 Task: In the  document Beach.doc ,align picture to the 'center'. Insert word art below the picture and give heading  'Beach in Orange'
Action: Mouse moved to (289, 270)
Screenshot: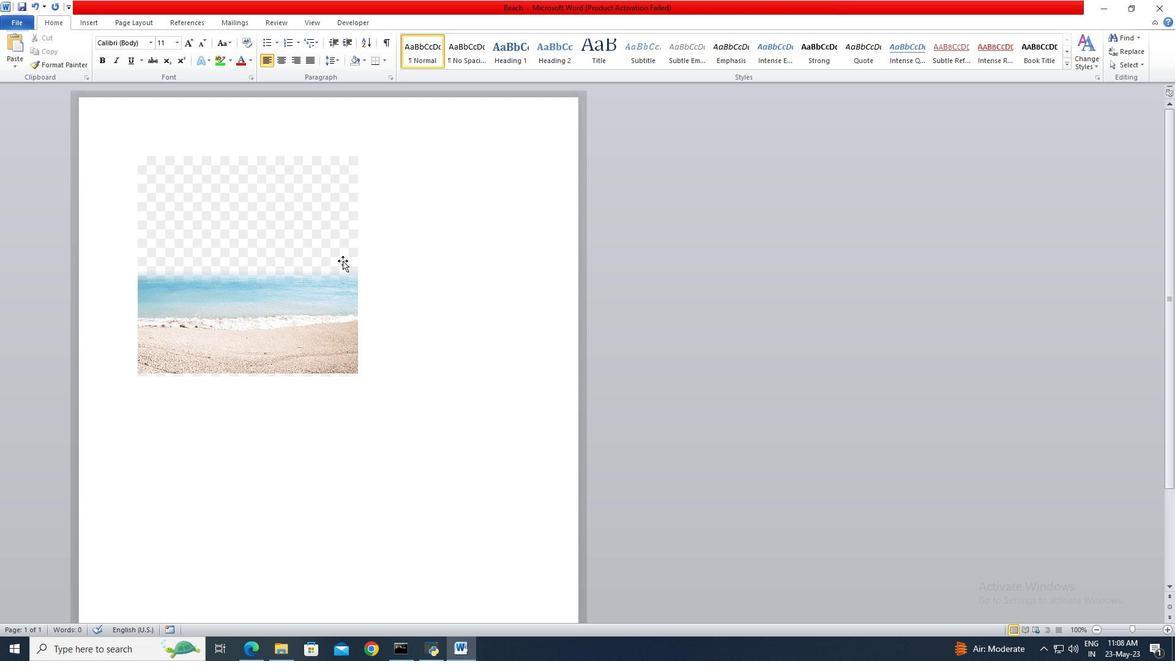 
Action: Mouse pressed left at (289, 270)
Screenshot: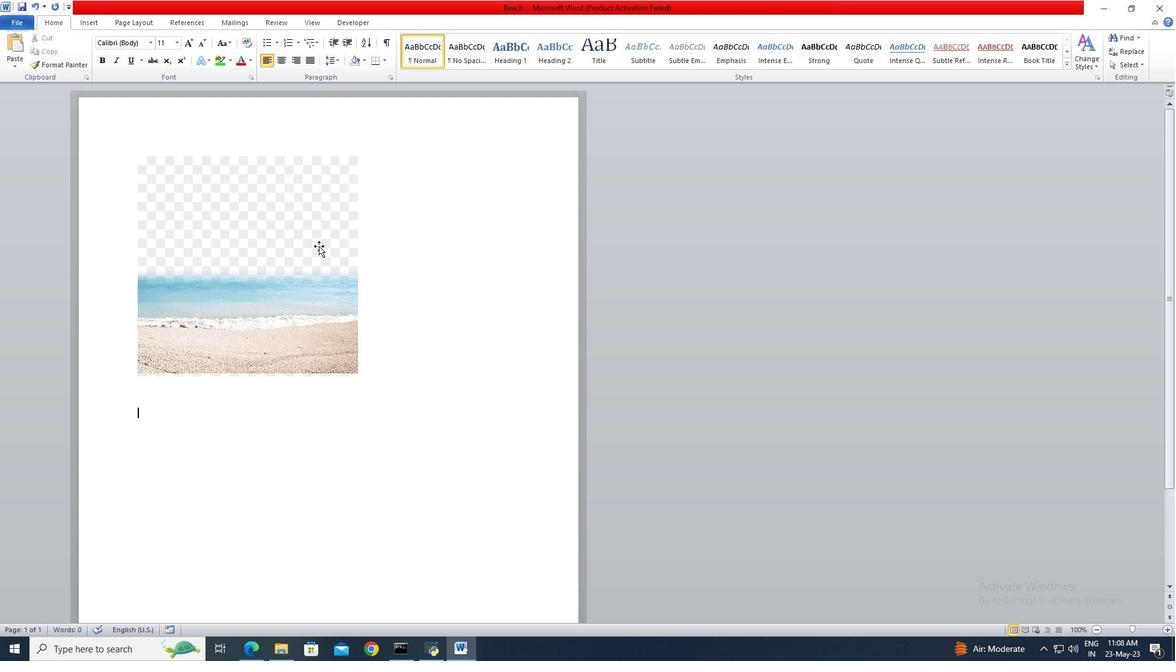 
Action: Mouse moved to (67, 31)
Screenshot: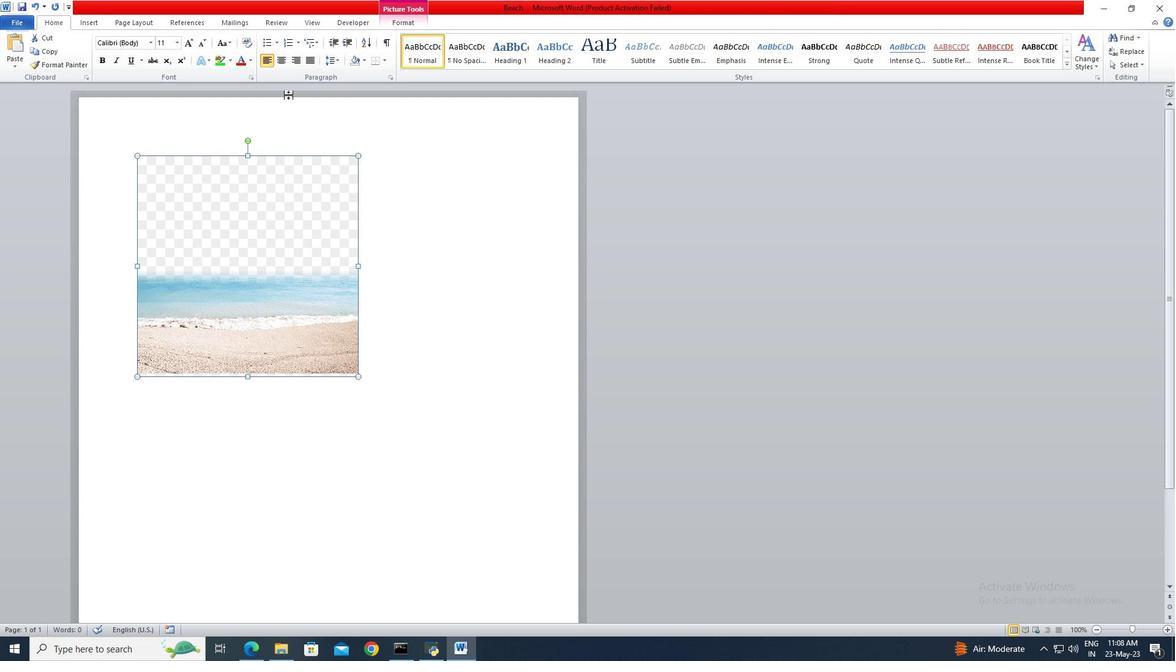 
Action: Mouse pressed left at (67, 31)
Screenshot: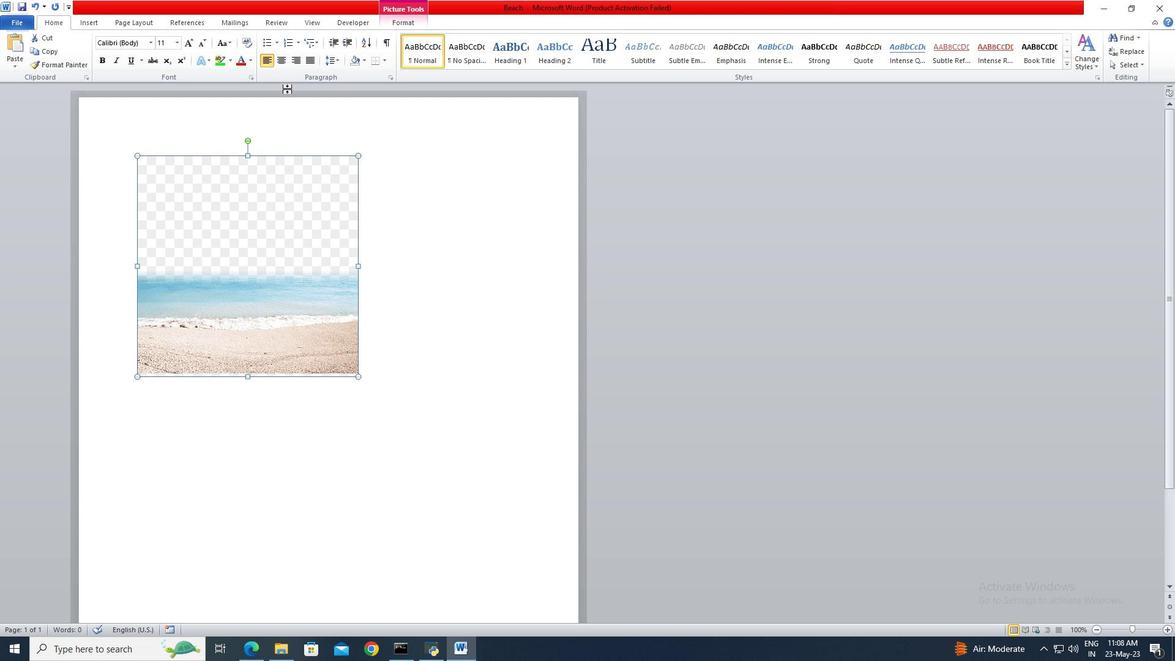 
Action: Mouse moved to (287, 69)
Screenshot: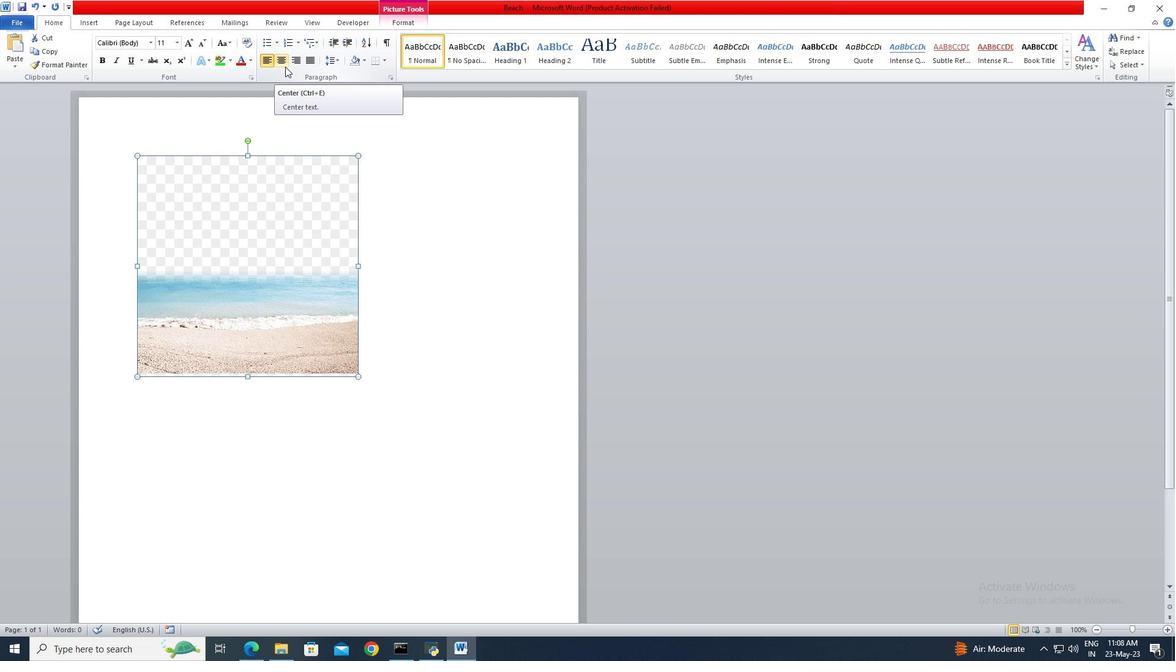 
Action: Mouse pressed left at (287, 69)
Screenshot: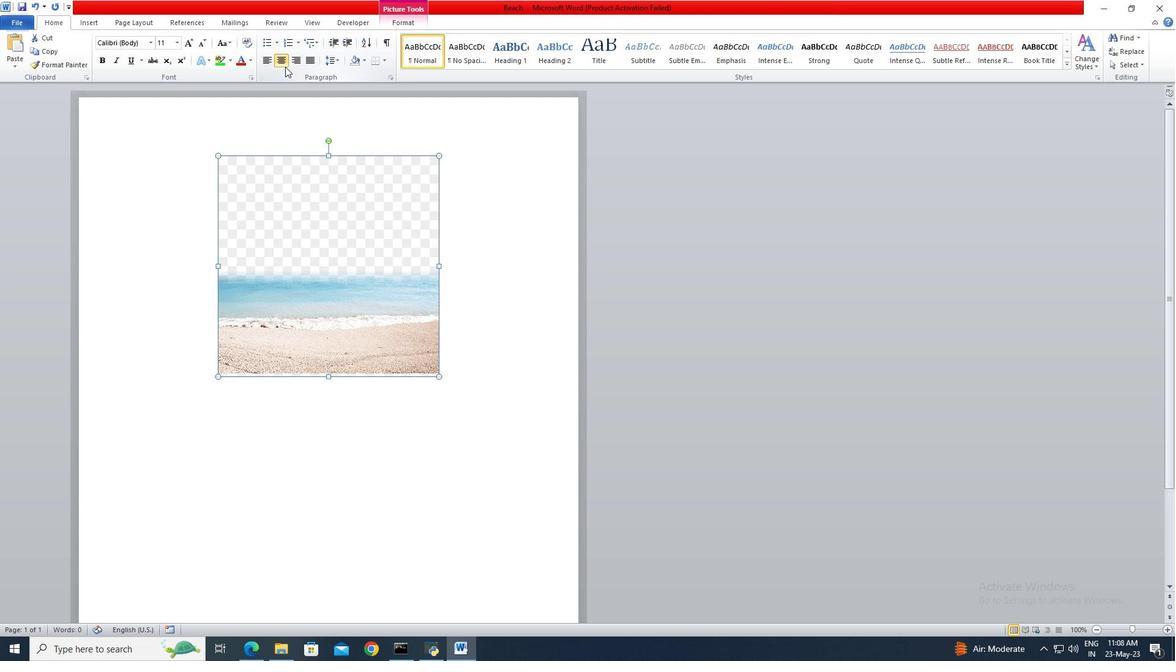 
Action: Mouse moved to (241, 121)
Screenshot: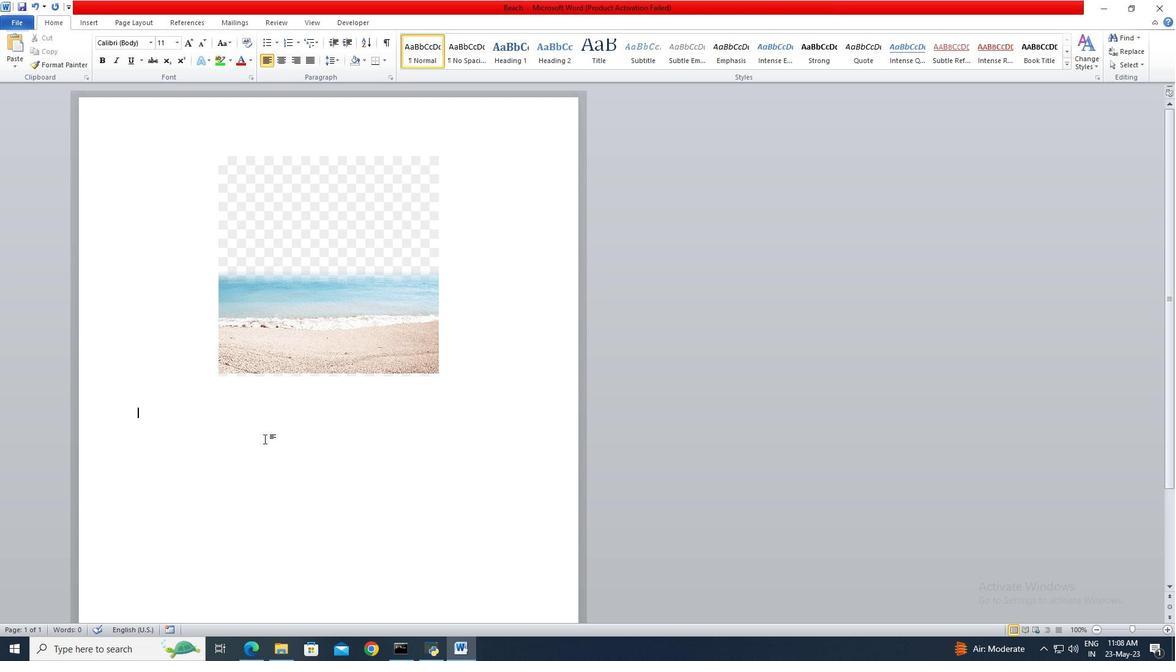 
Action: Mouse pressed left at (241, 121)
Screenshot: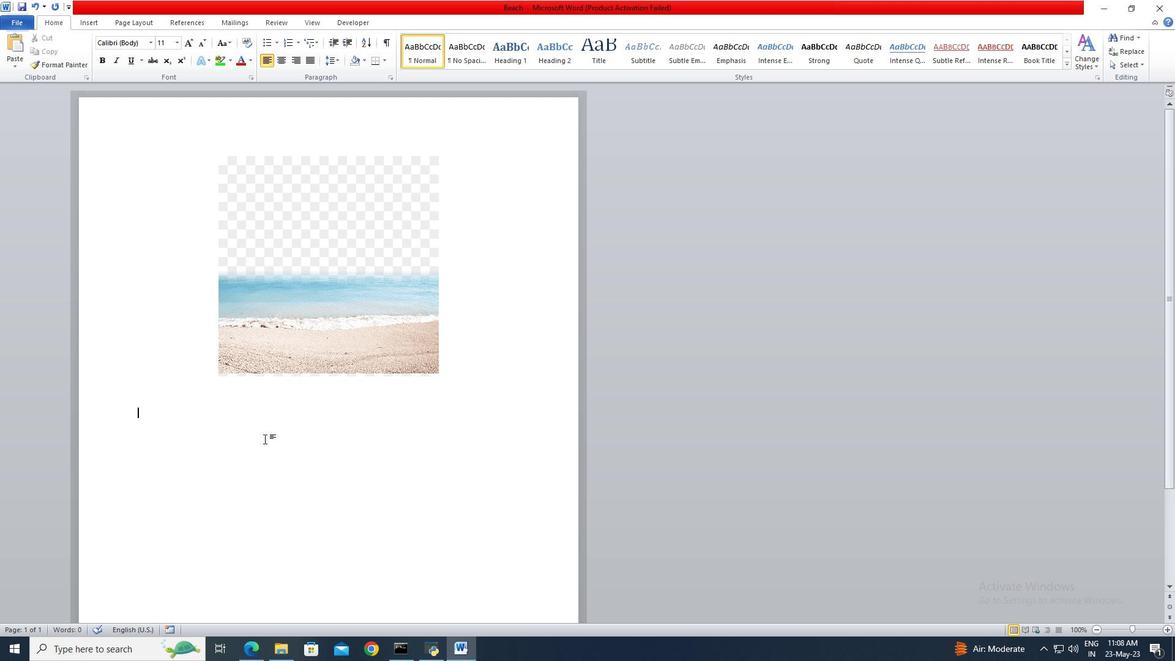 
Action: Mouse pressed left at (241, 121)
Screenshot: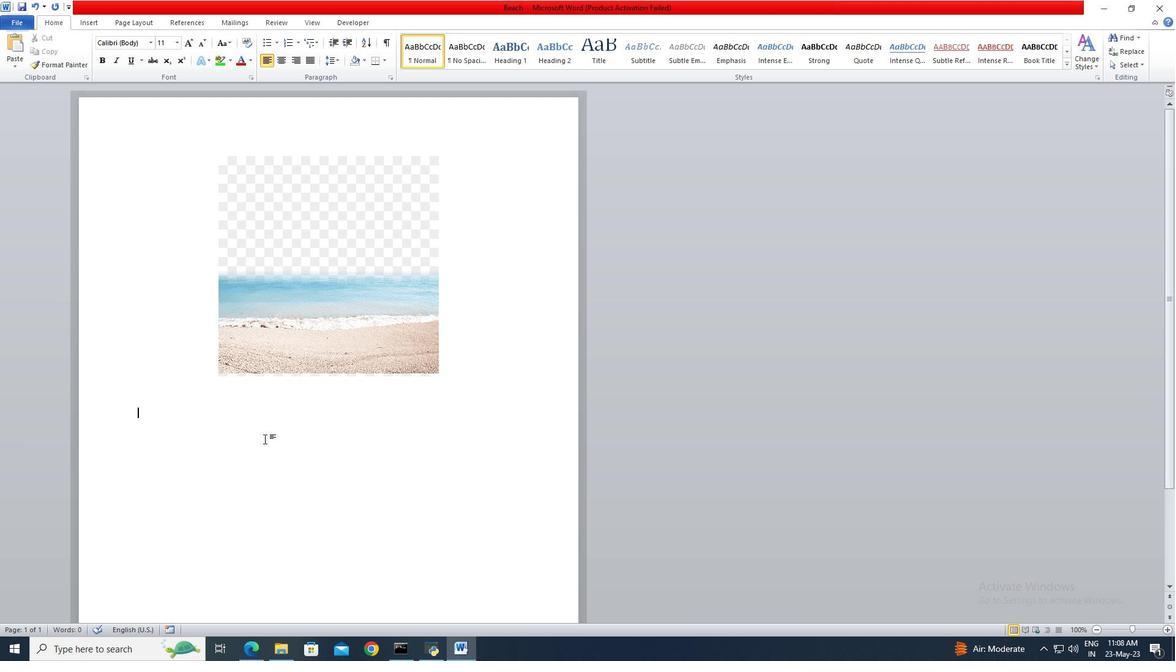 
Action: Mouse moved to (71, 29)
Screenshot: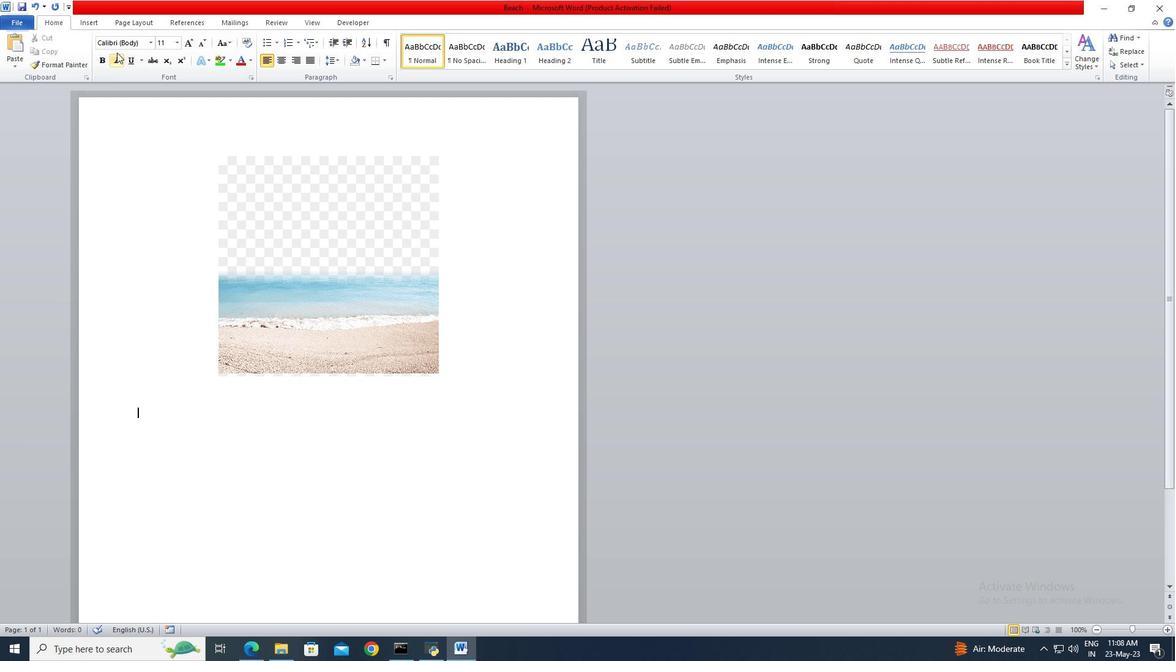 
Action: Mouse pressed left at (71, 29)
Screenshot: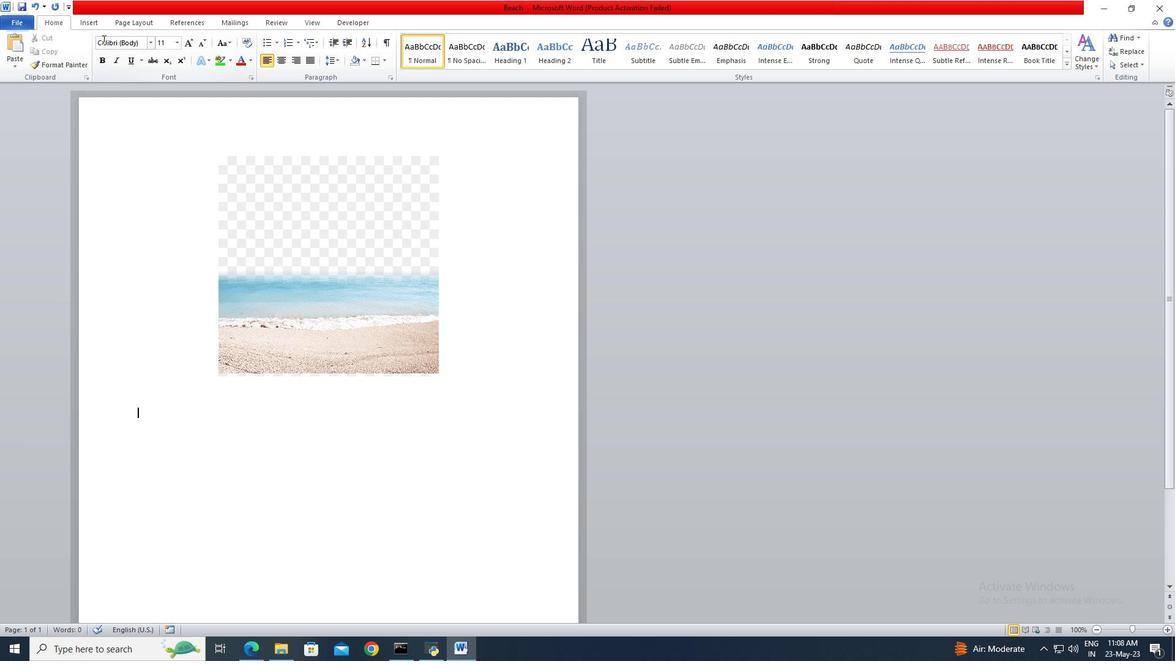 
Action: Mouse moved to (502, 65)
Screenshot: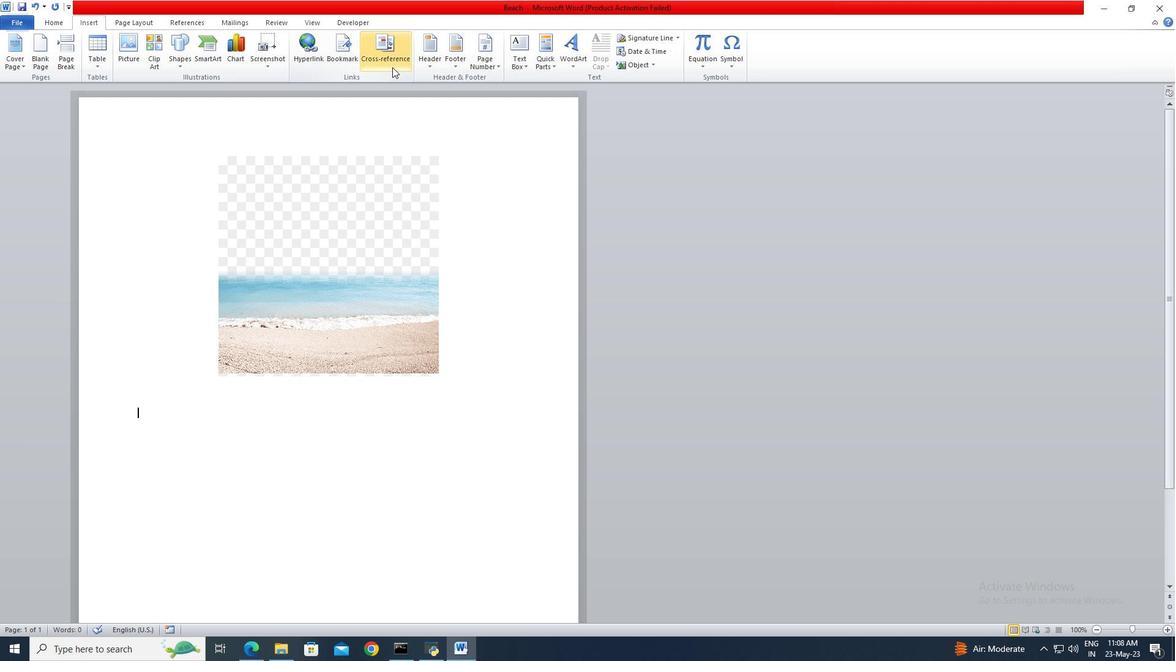 
Action: Mouse pressed left at (502, 65)
Screenshot: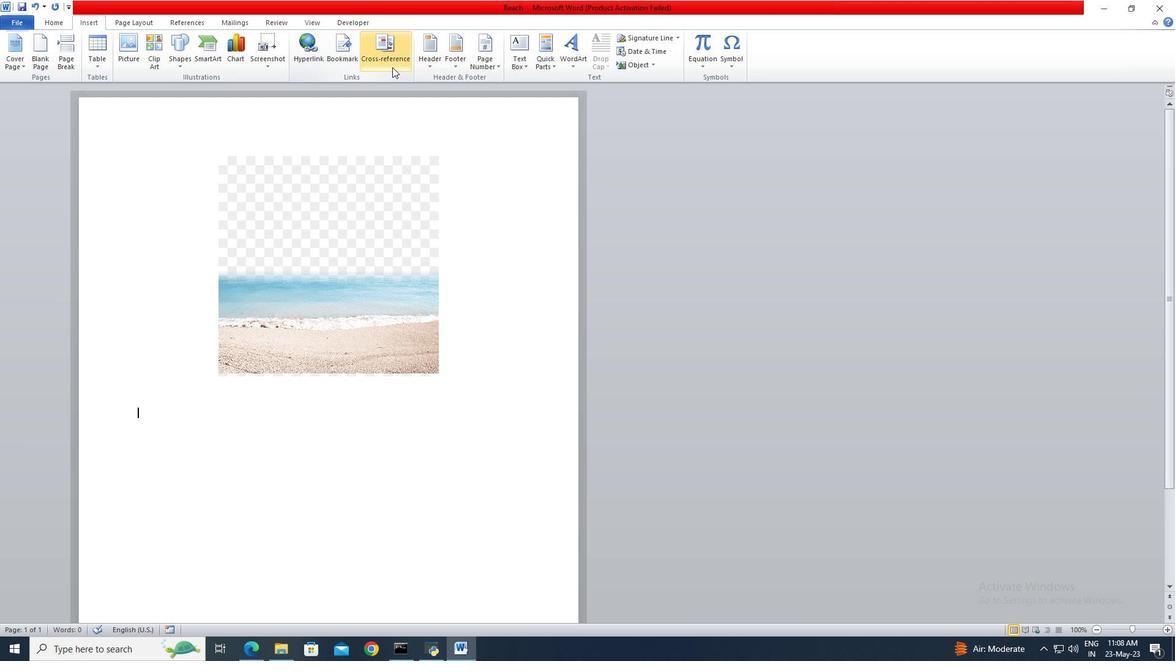 
Action: Mouse moved to (97, 29)
Screenshot: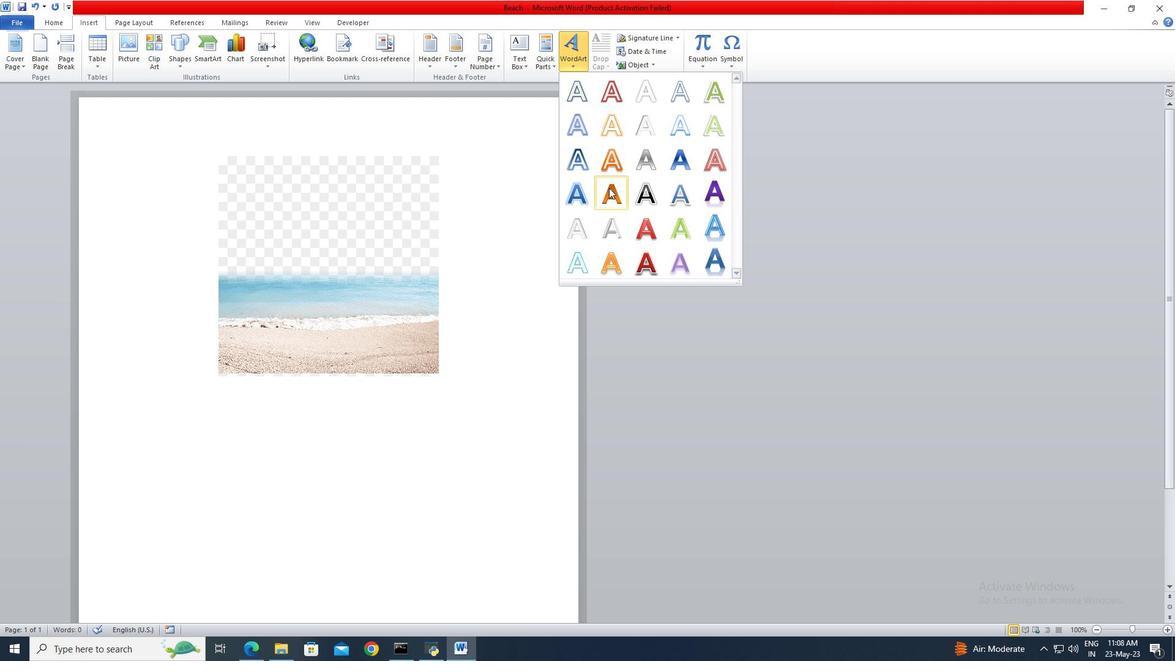 
Action: Mouse pressed left at (97, 29)
Screenshot: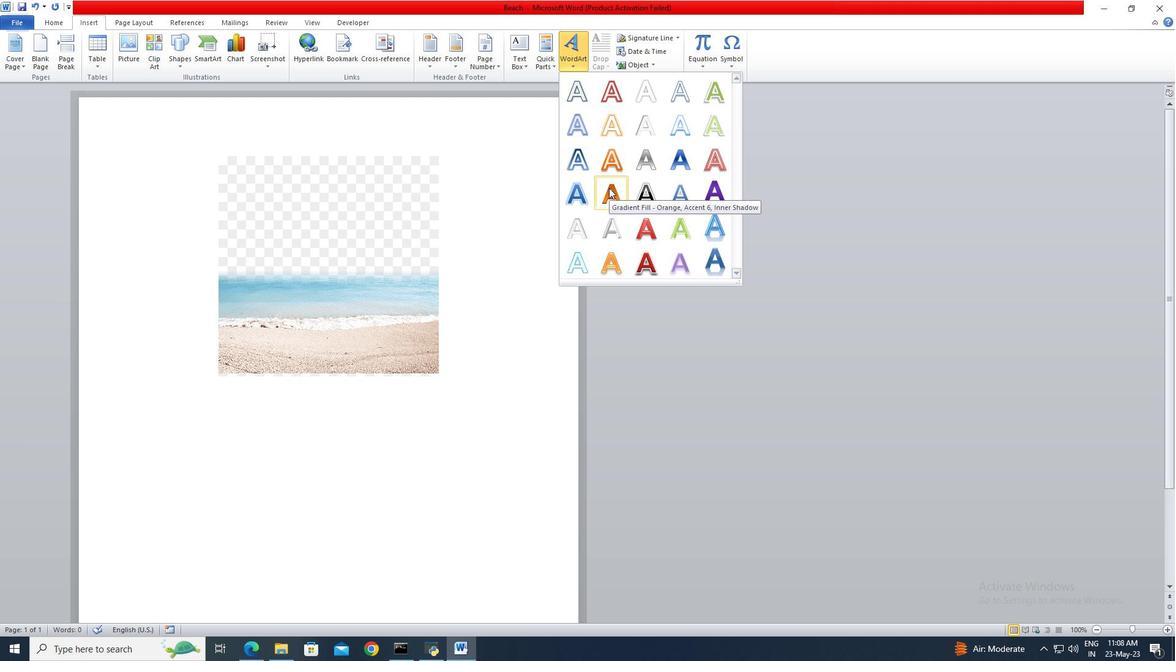 
Action: Mouse moved to (576, 67)
Screenshot: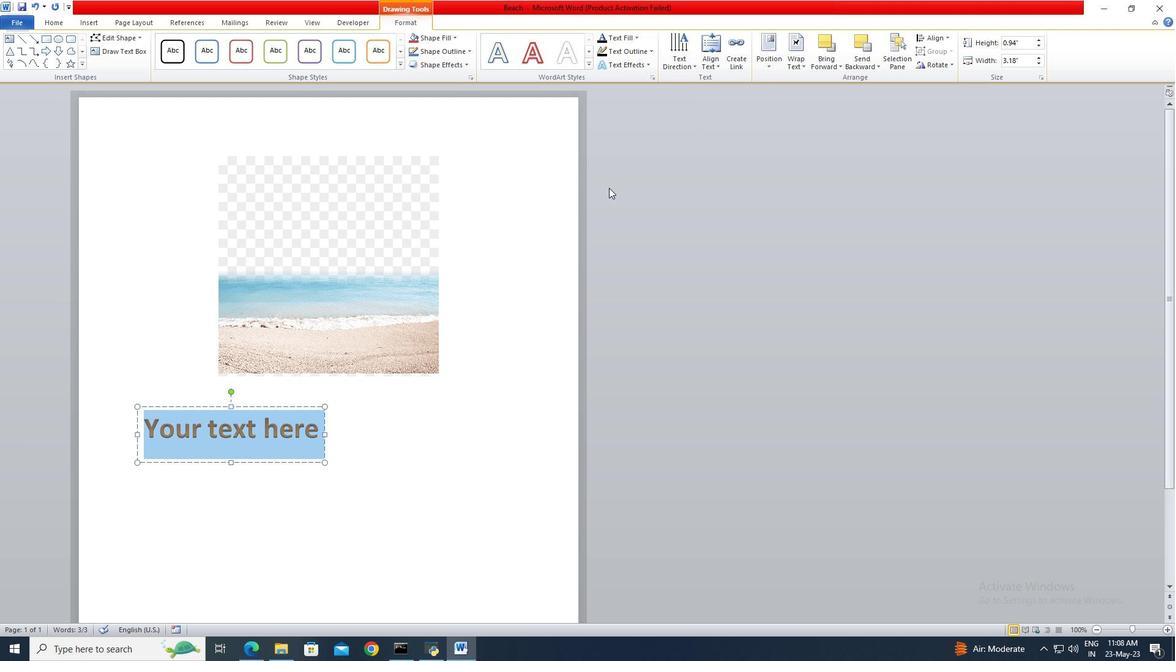 
Action: Mouse pressed left at (576, 67)
Screenshot: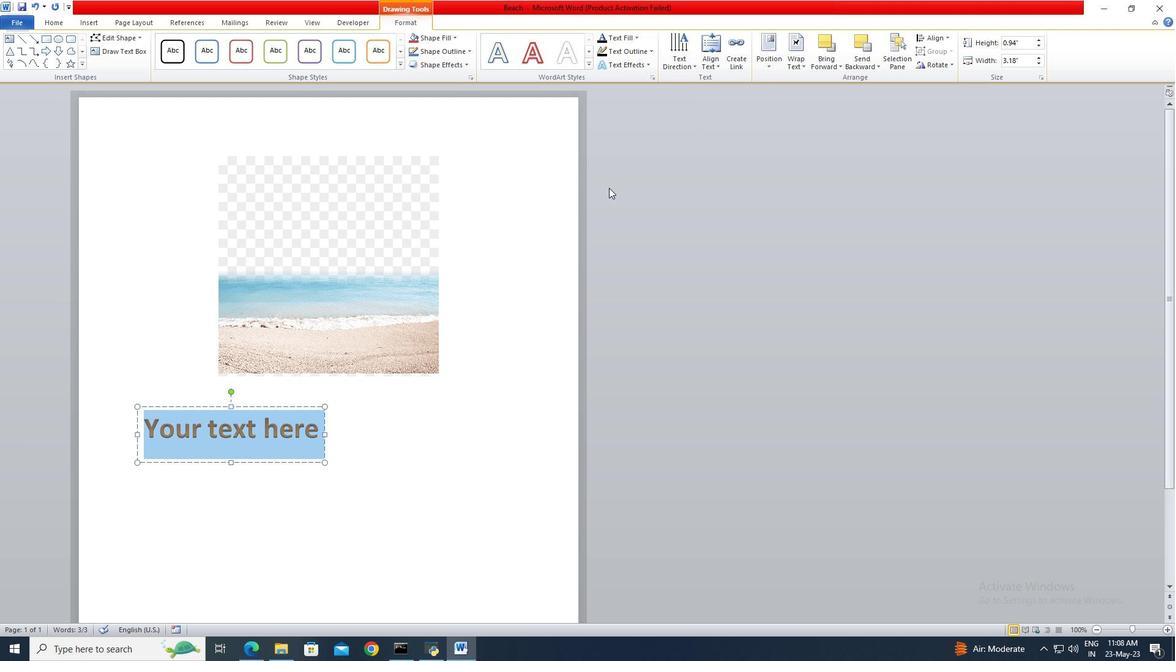 
Action: Mouse moved to (586, 65)
Screenshot: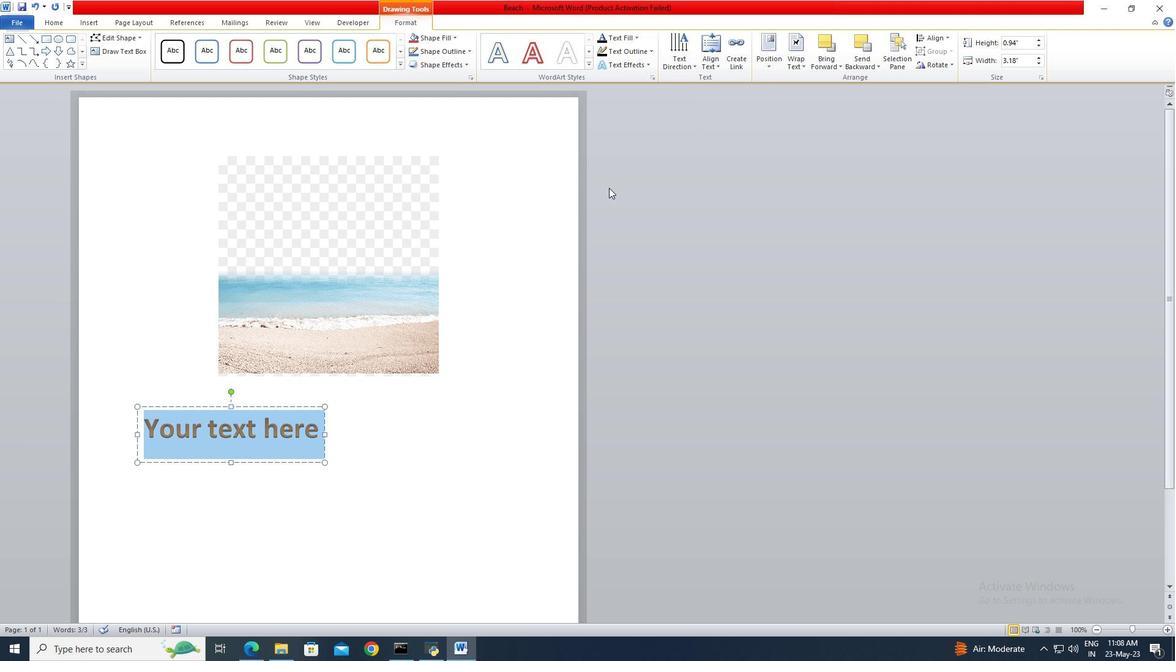 
Action: Mouse pressed left at (586, 65)
Screenshot: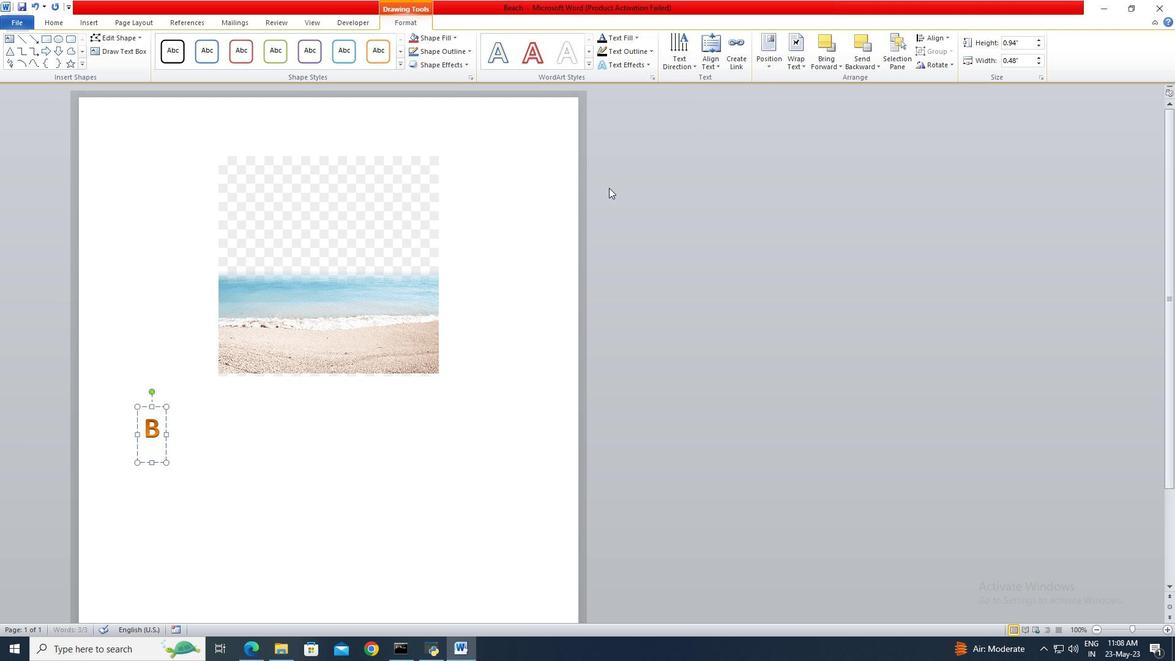 
Action: Mouse moved to (448, 449)
Screenshot: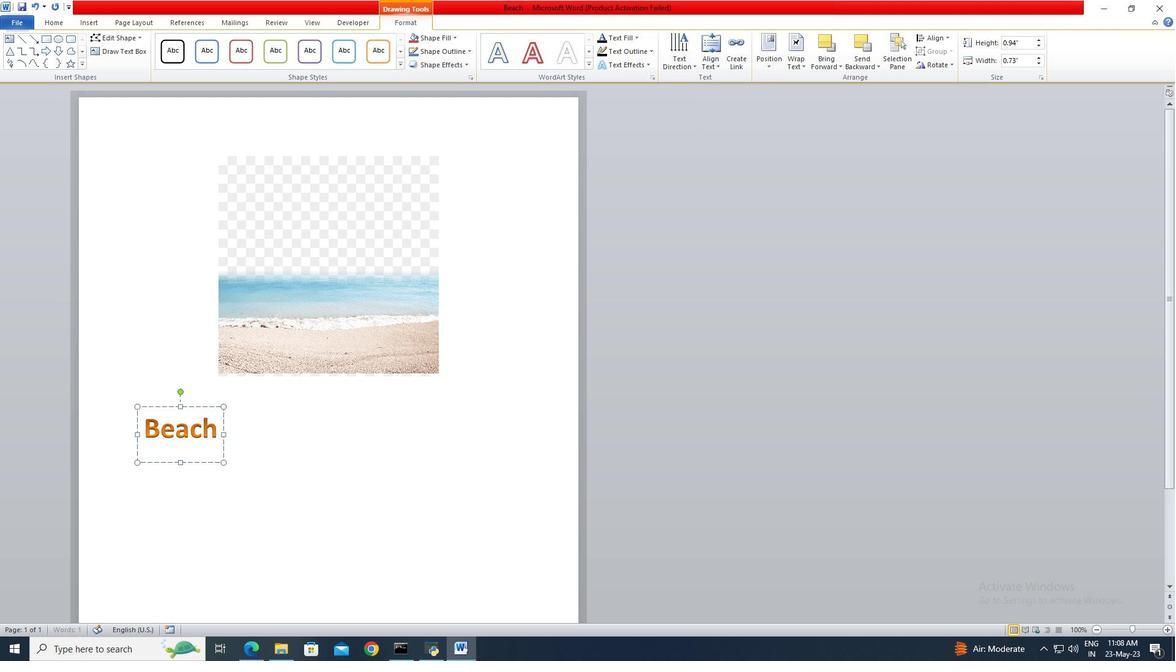 
Action: Mouse pressed left at (448, 449)
Screenshot: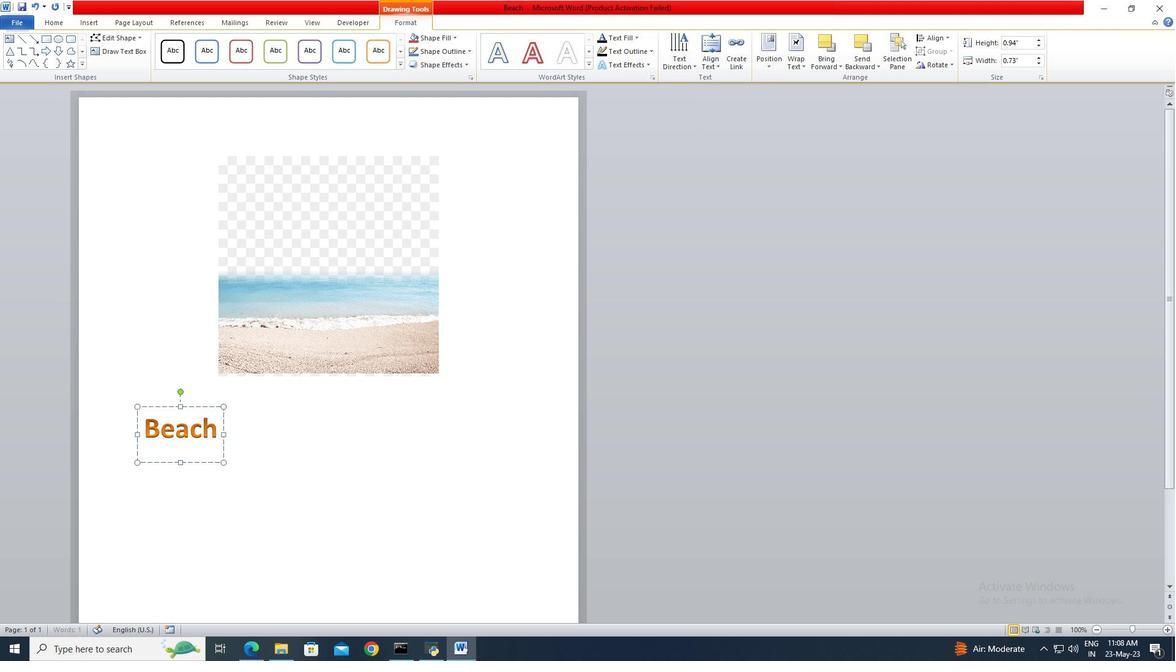 
Action: Mouse moved to (391, 471)
Screenshot: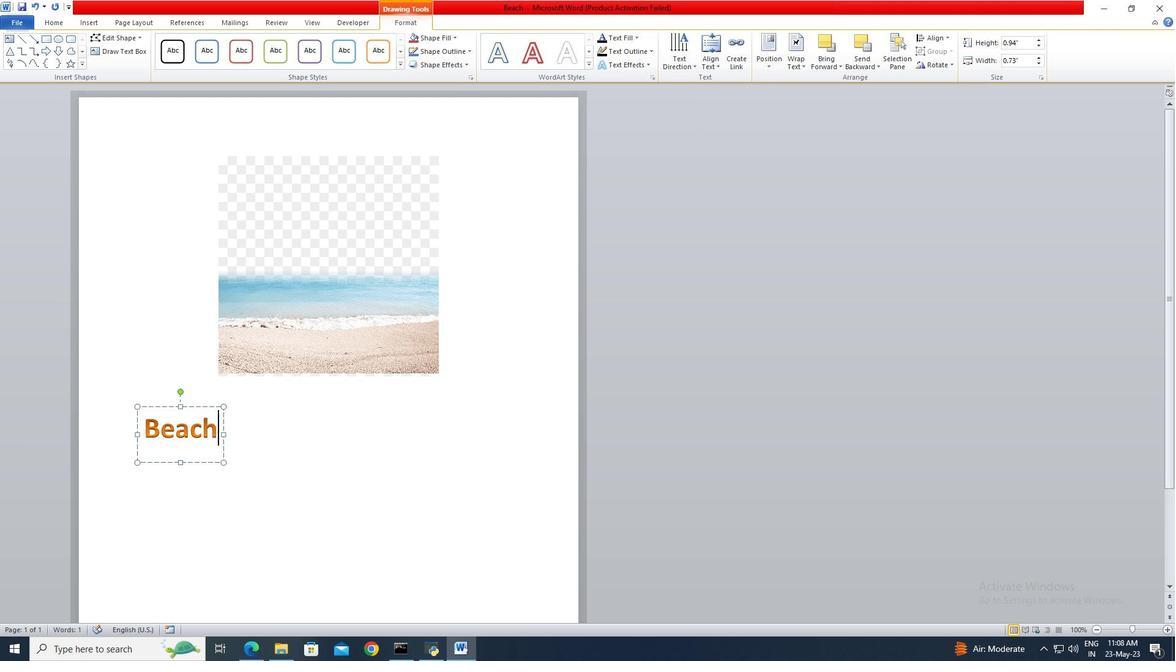
Action: Mouse pressed left at (391, 471)
Screenshot: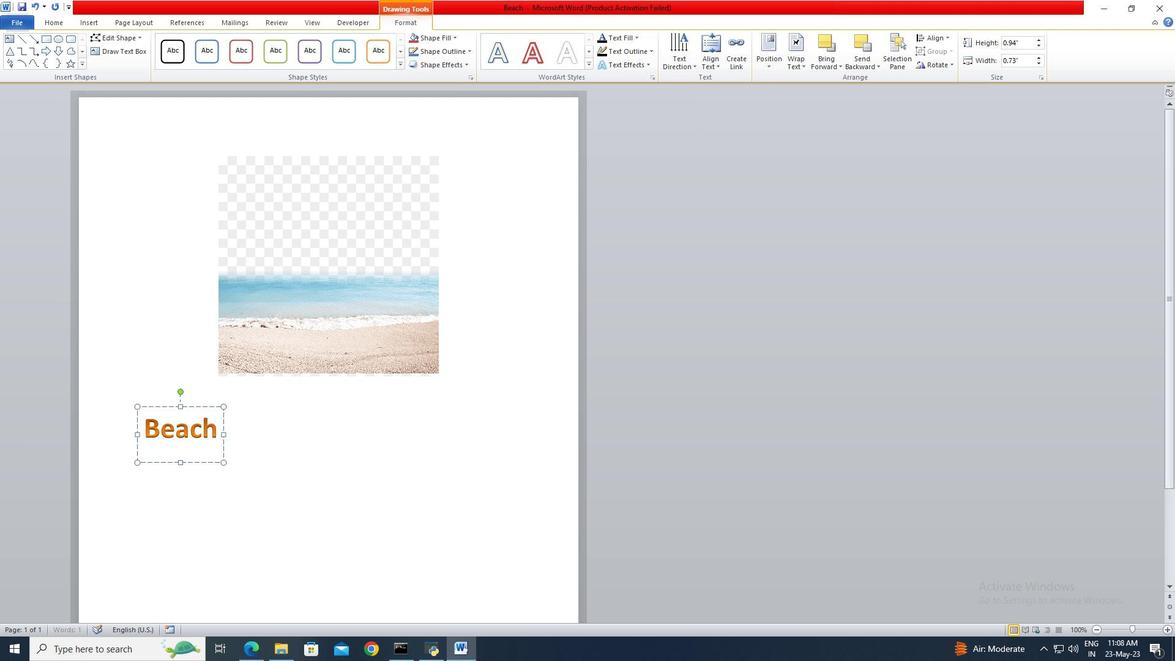 
Action: Mouse moved to (302, 465)
Screenshot: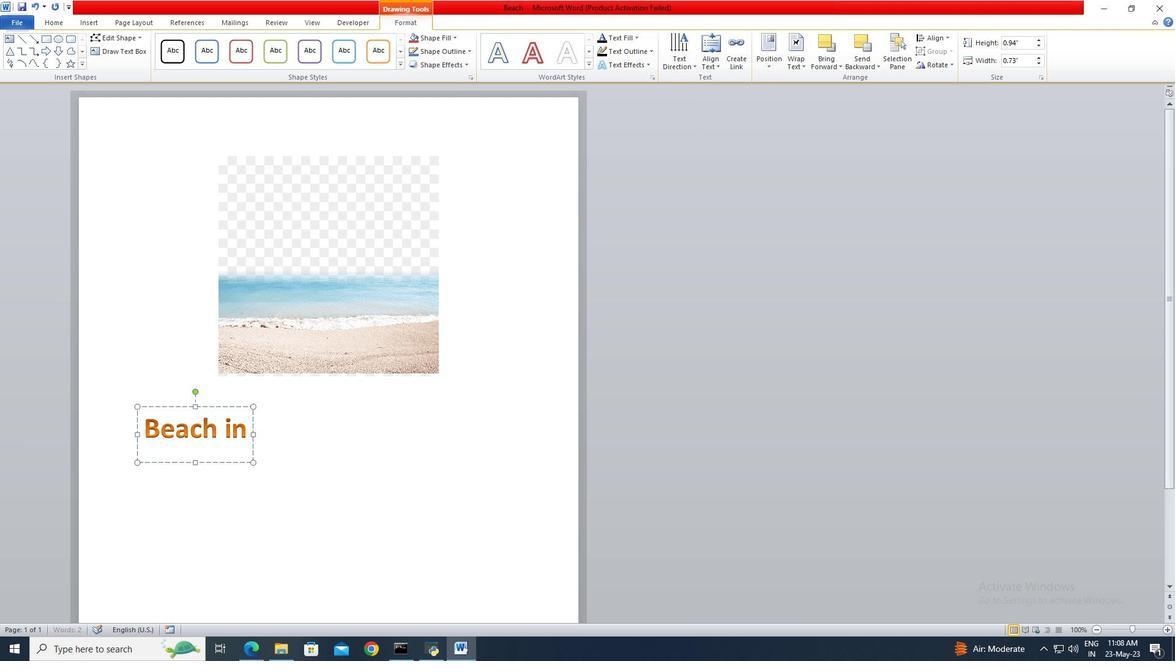 
Action: Mouse pressed left at (302, 465)
Screenshot: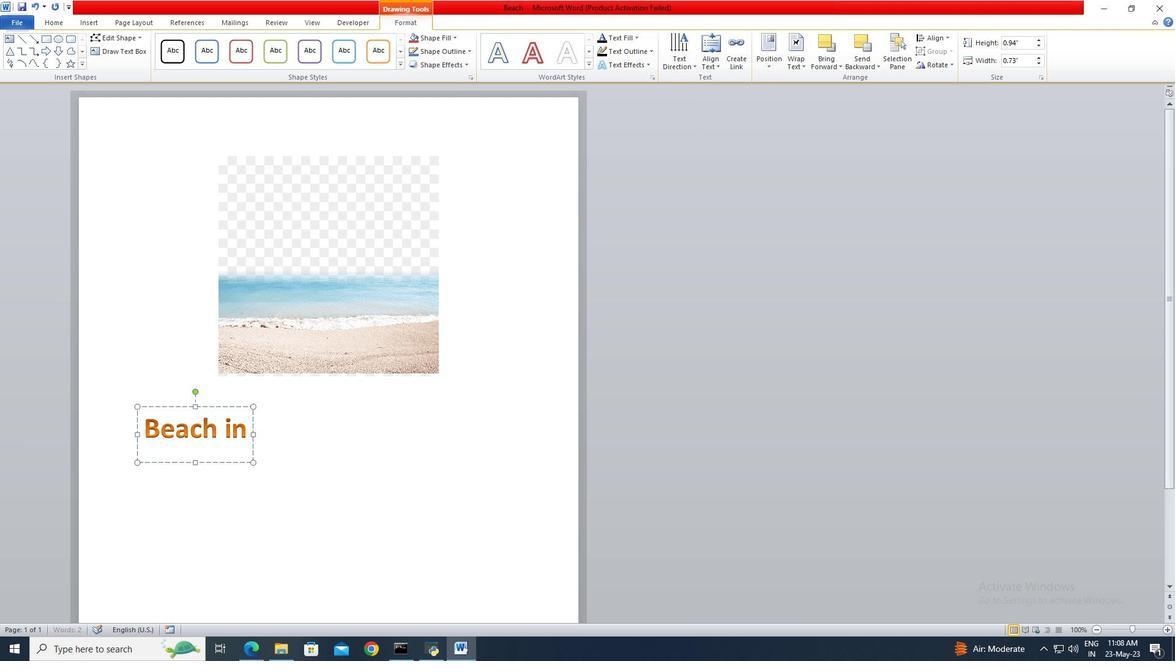 
Action: Mouse pressed left at (302, 465)
Screenshot: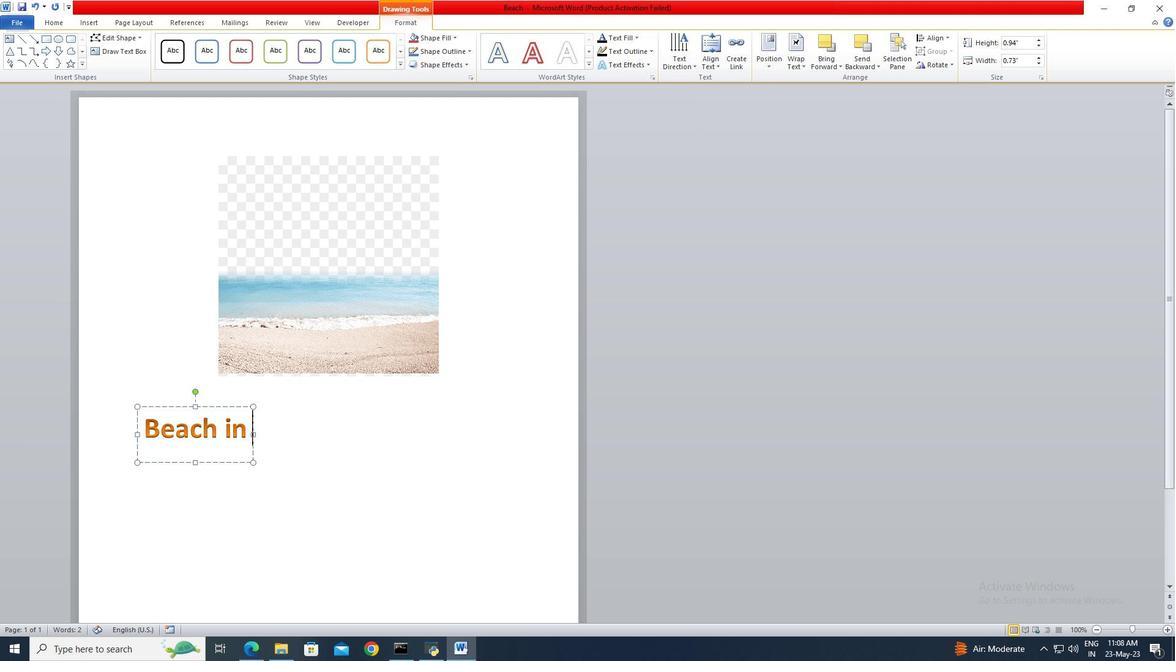 
Action: Mouse pressed left at (302, 465)
Screenshot: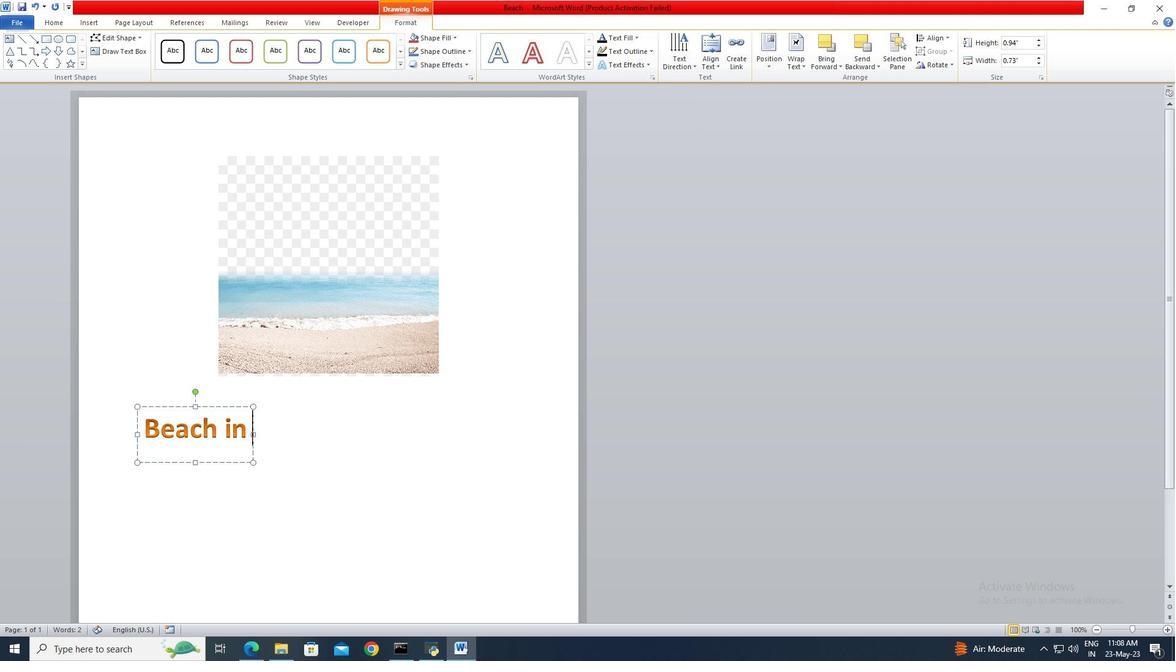 
Action: Mouse moved to (310, 492)
Screenshot: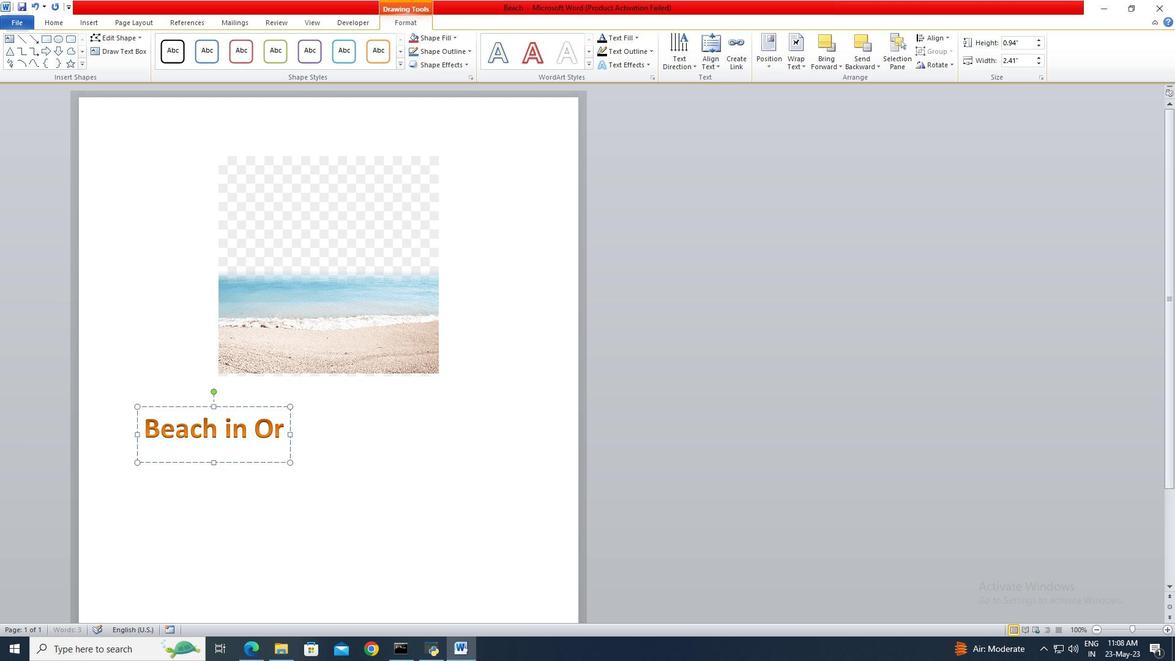 
Action: Mouse pressed left at (310, 492)
Screenshot: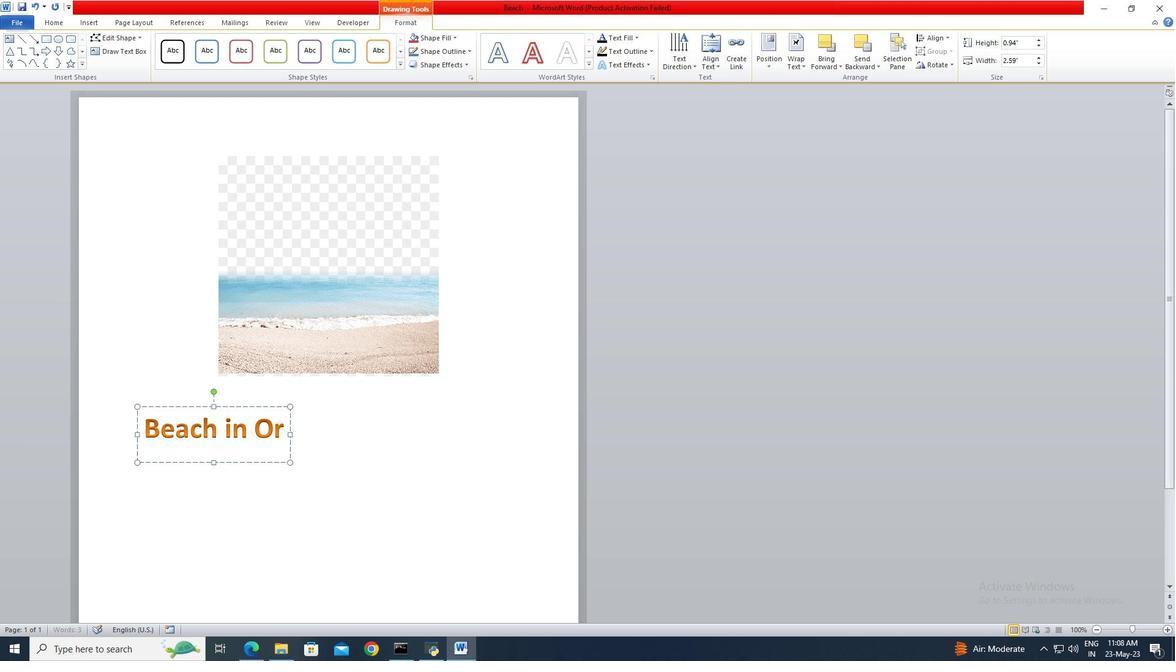 
Action: Mouse moved to (315, 486)
Screenshot: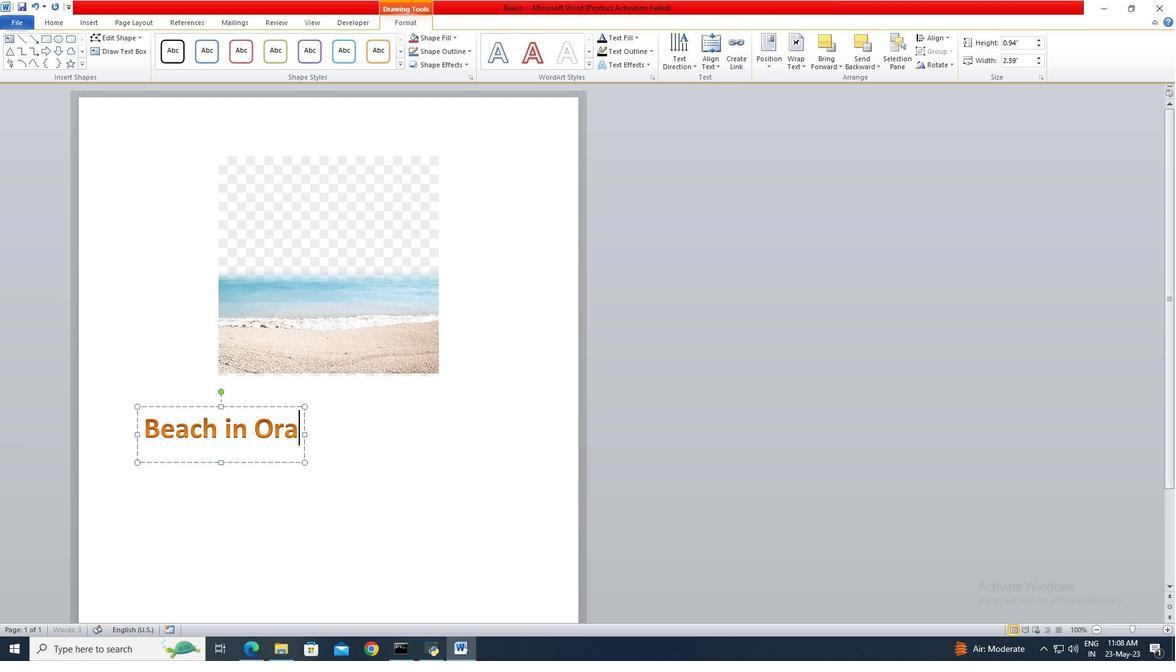 
Action: Mouse pressed left at (315, 486)
Screenshot: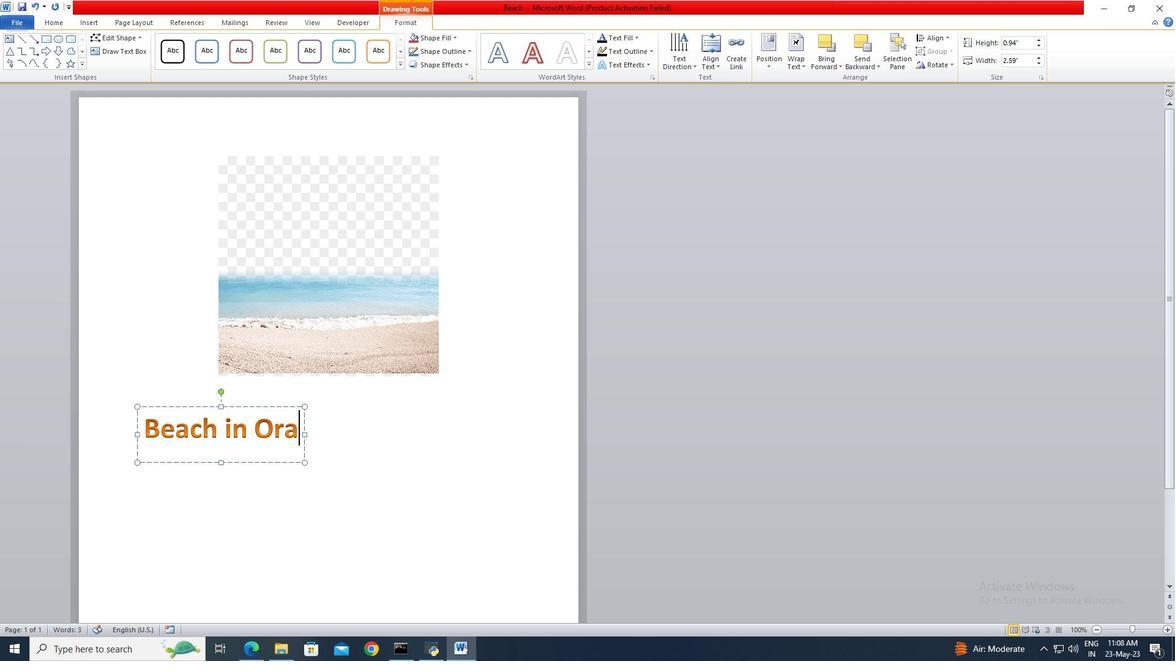 
Action: Mouse pressed left at (315, 486)
Screenshot: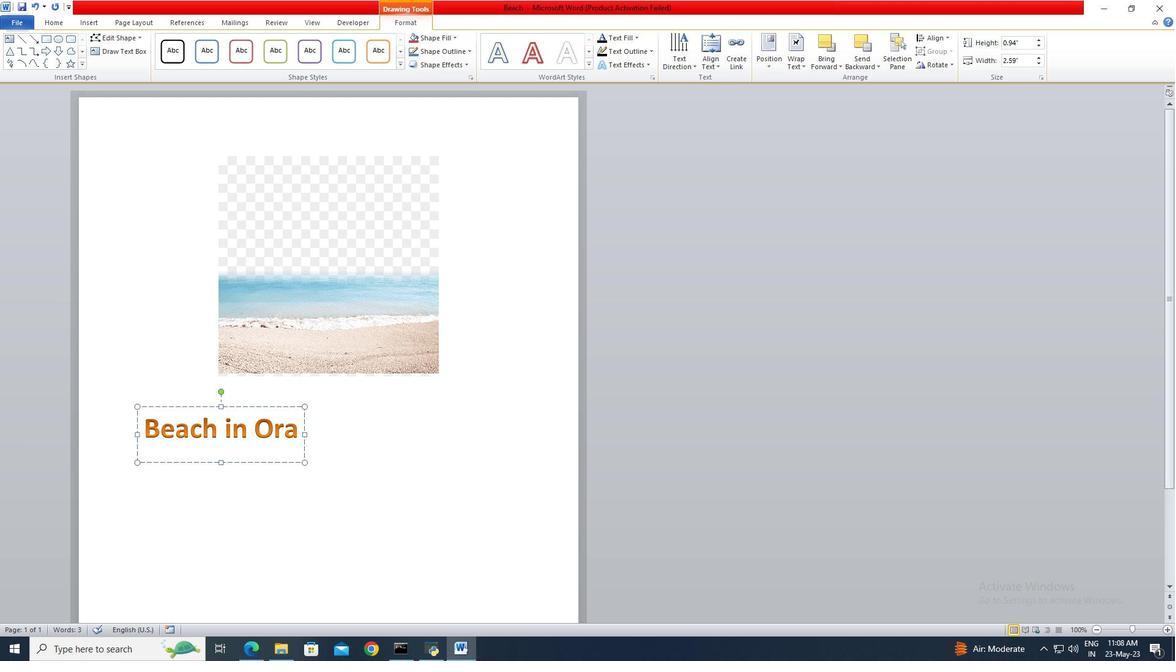 
Action: Mouse moved to (315, 486)
Screenshot: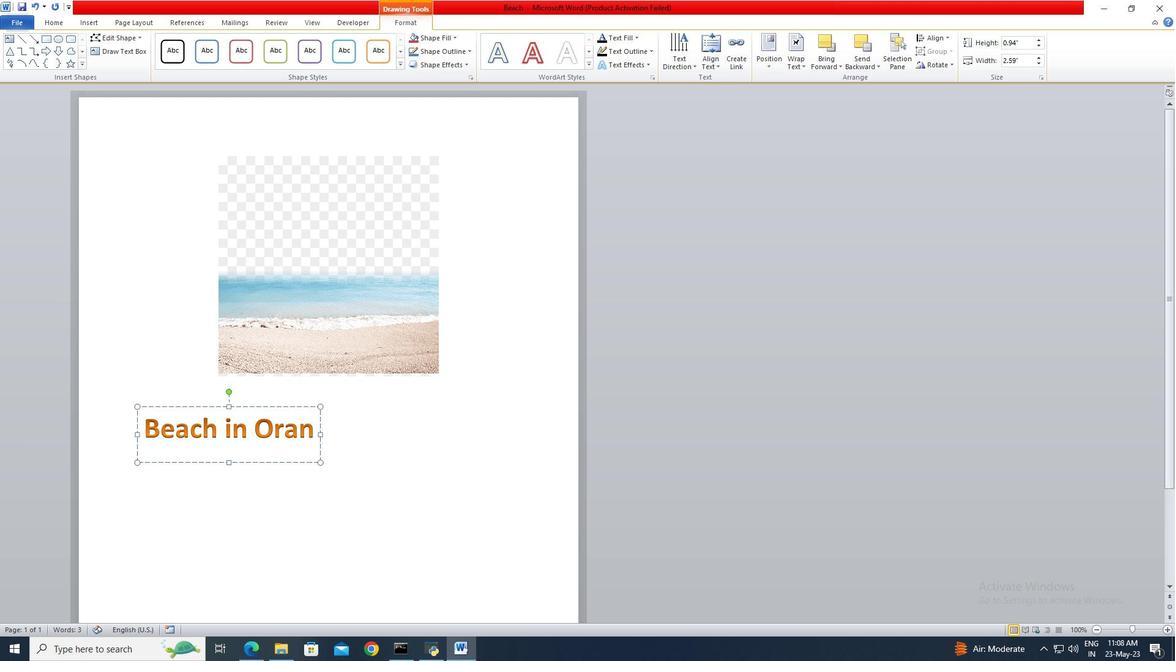 
Action: Mouse pressed left at (315, 486)
Screenshot: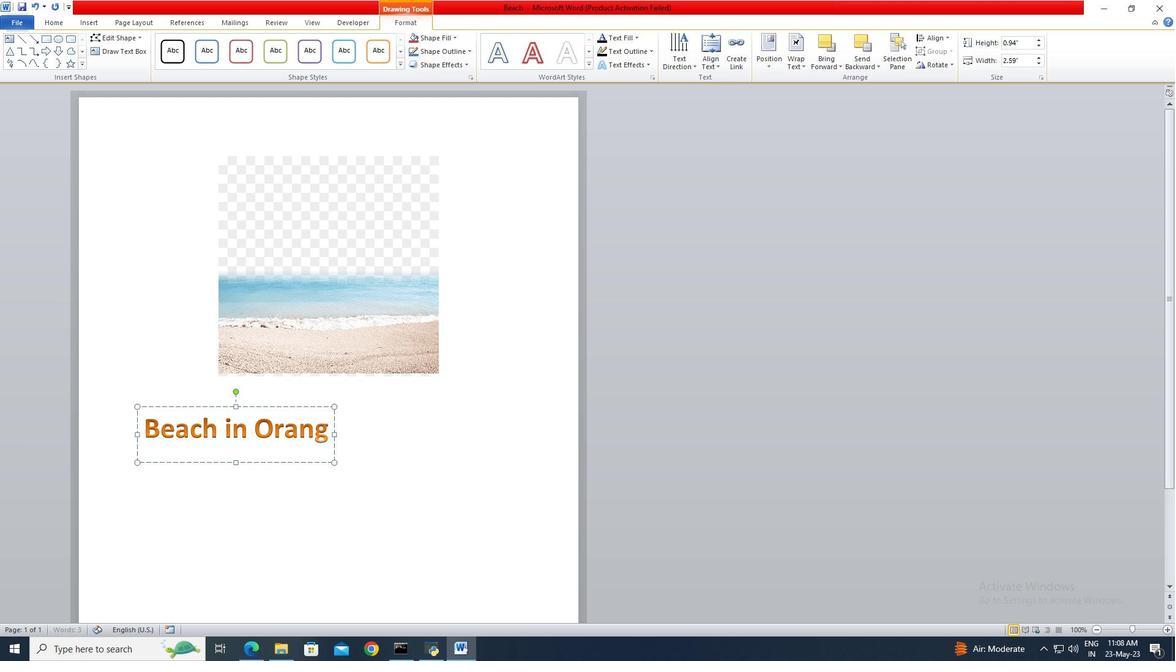 
Action: Mouse pressed left at (315, 486)
Screenshot: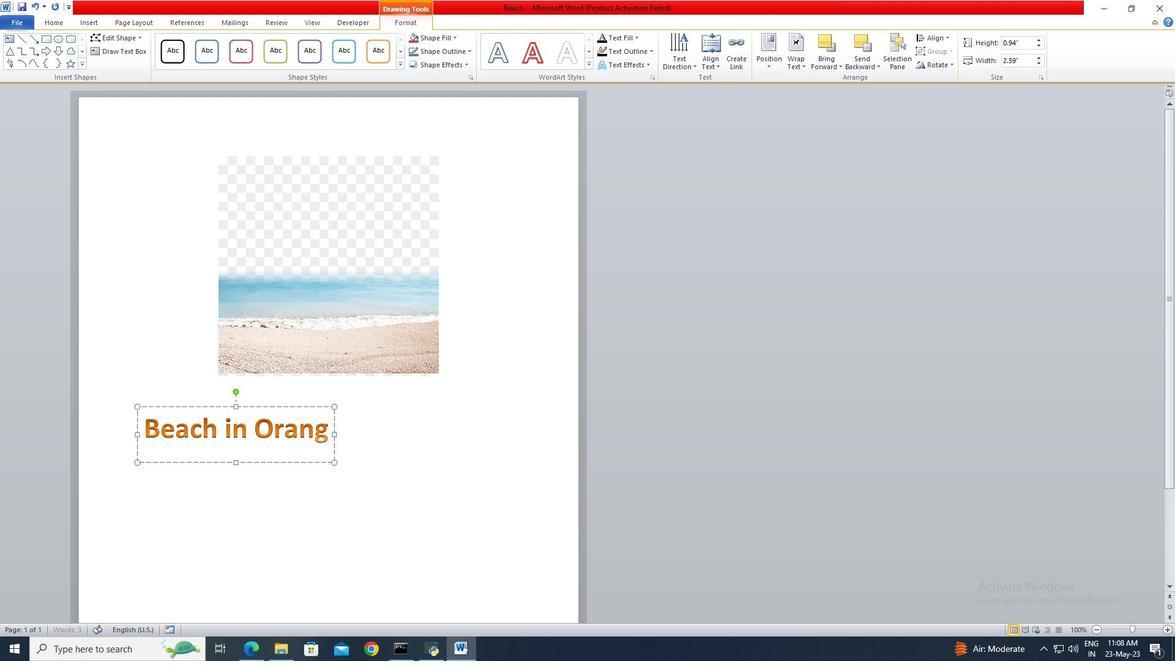 
Action: Mouse moved to (232, 466)
Screenshot: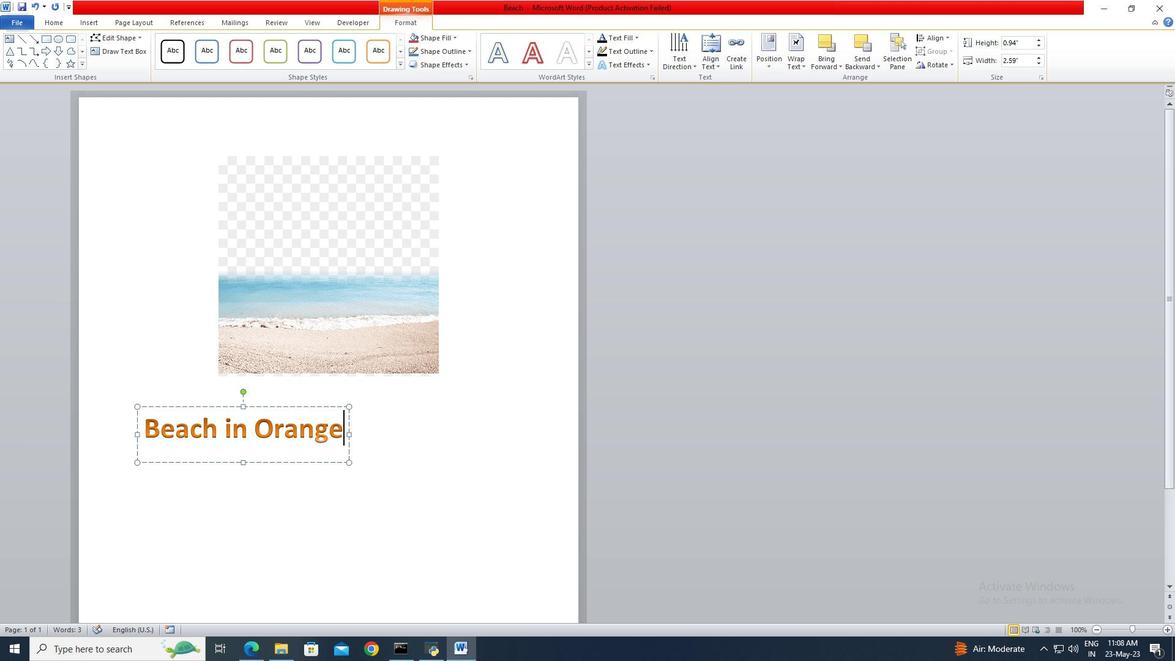 
Action: Mouse pressed left at (232, 466)
Screenshot: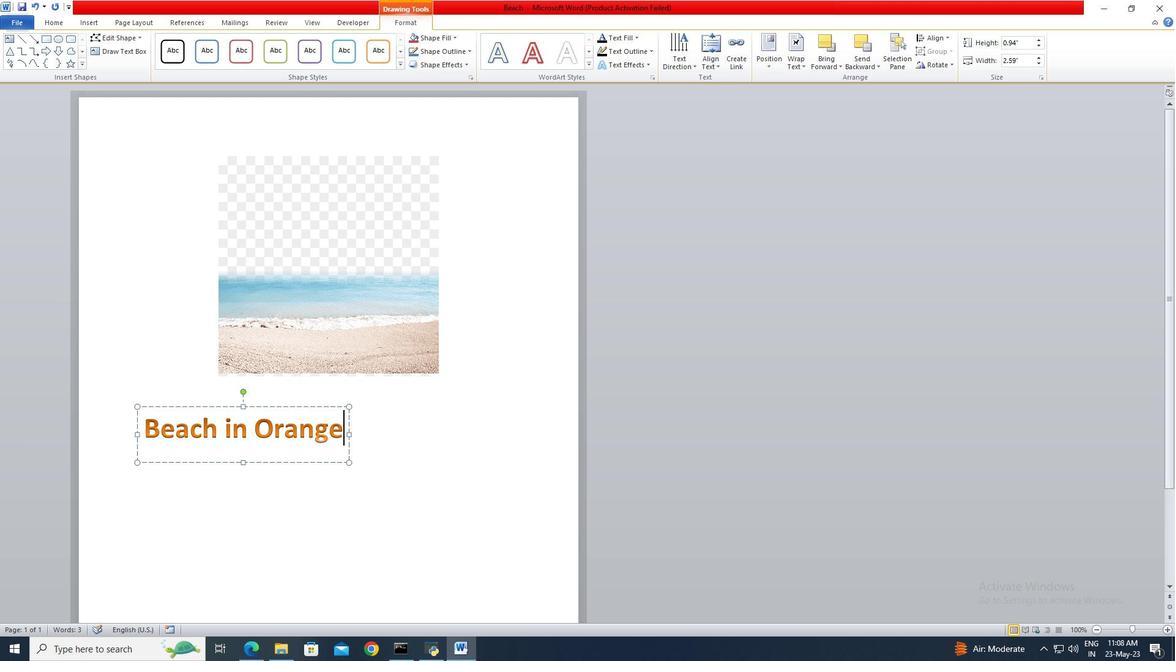 
Action: Mouse moved to (582, 56)
Screenshot: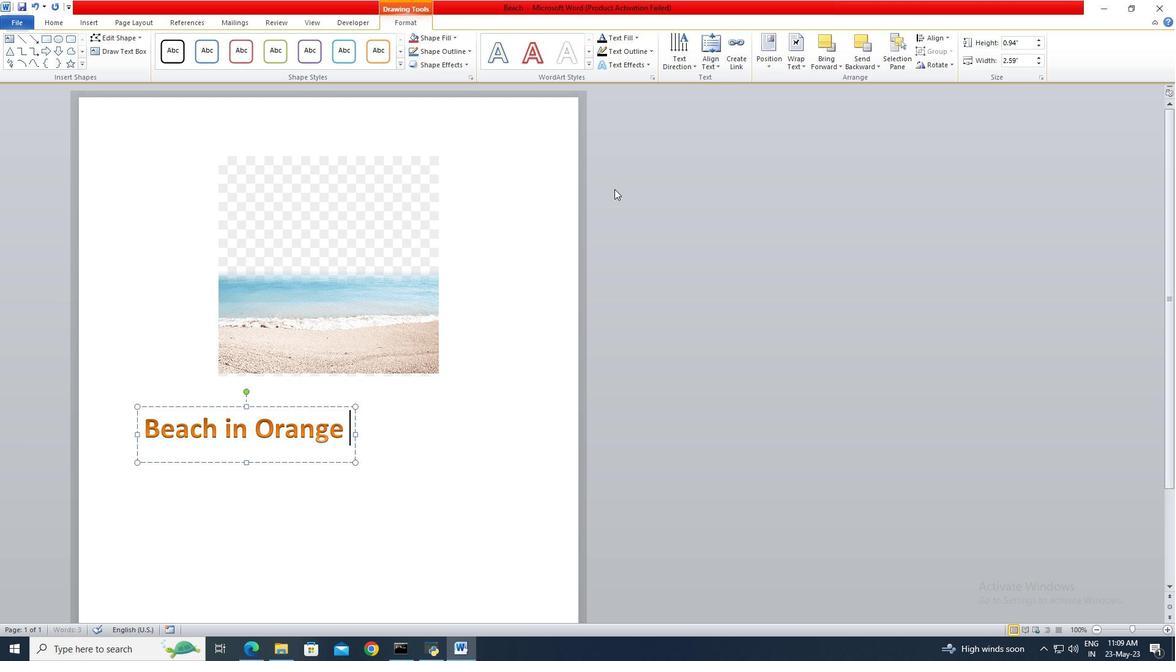 
Action: Mouse pressed left at (582, 56)
Screenshot: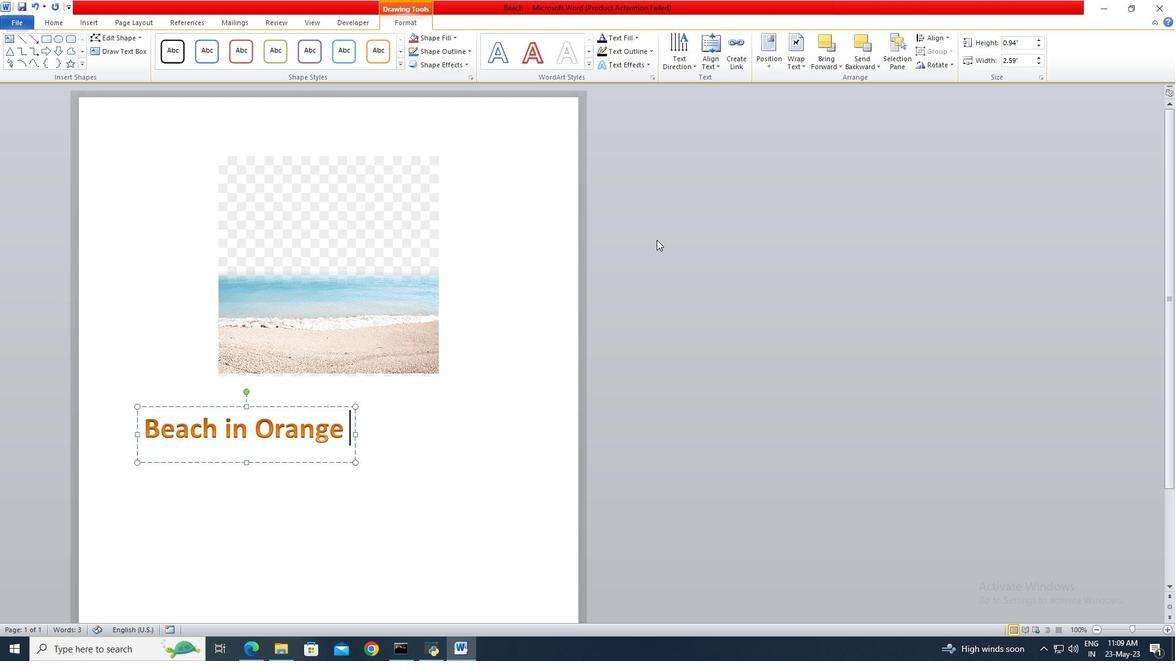 
Action: Mouse moved to (588, 98)
Screenshot: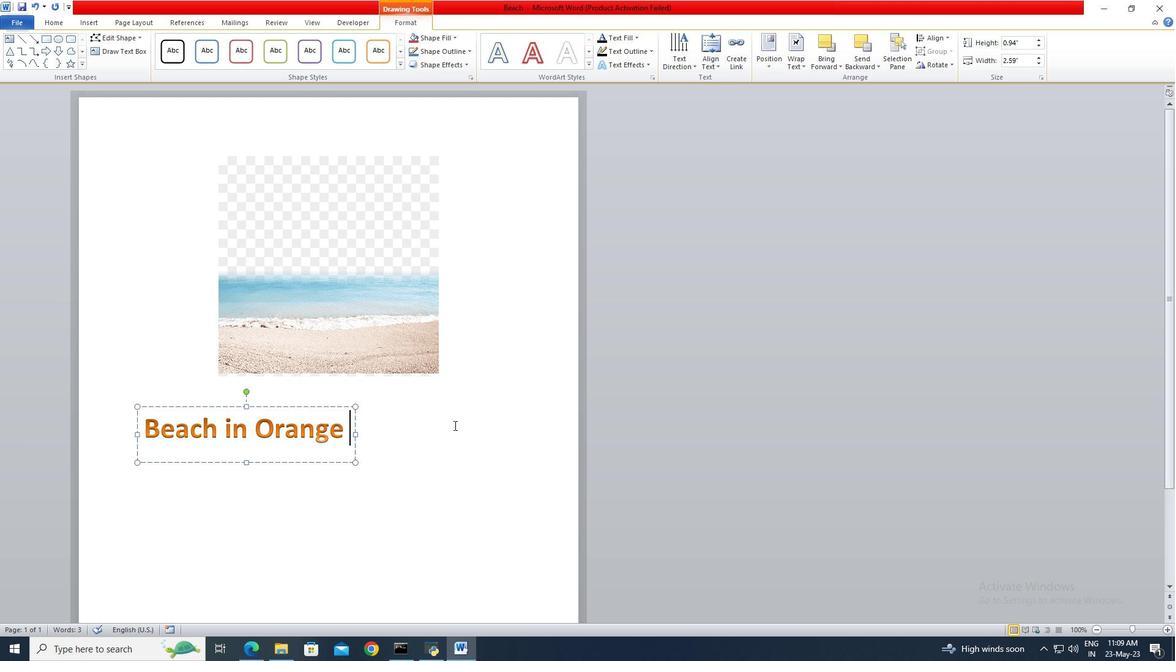 
Action: Mouse pressed left at (588, 98)
Screenshot: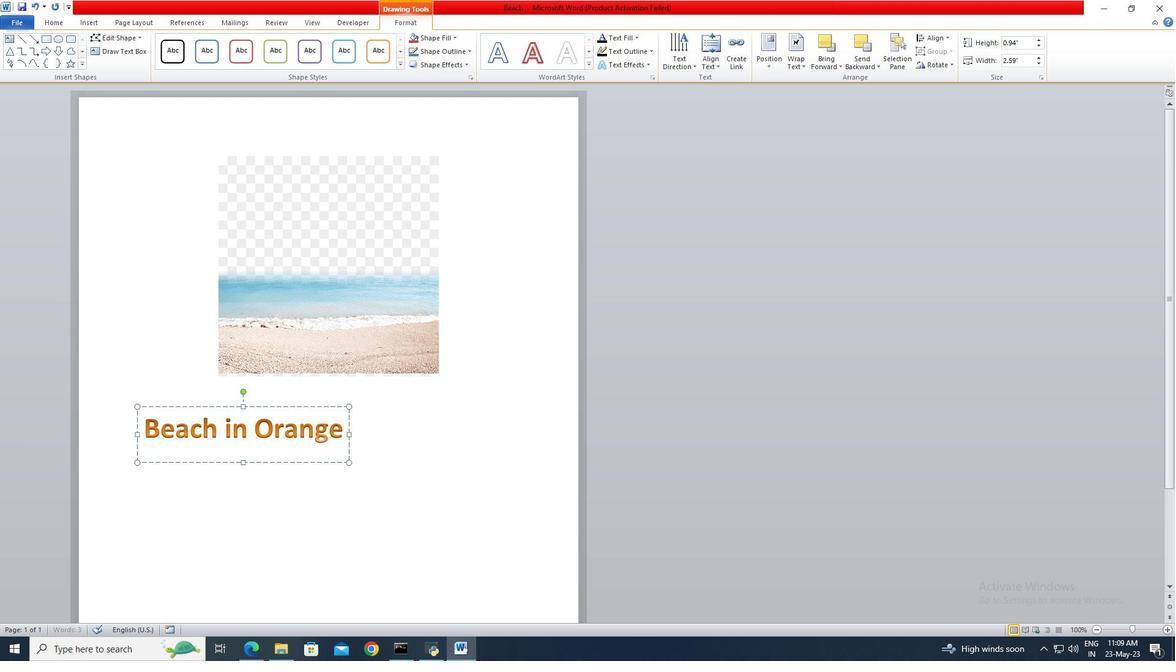 
Action: Mouse moved to (208, 137)
Screenshot: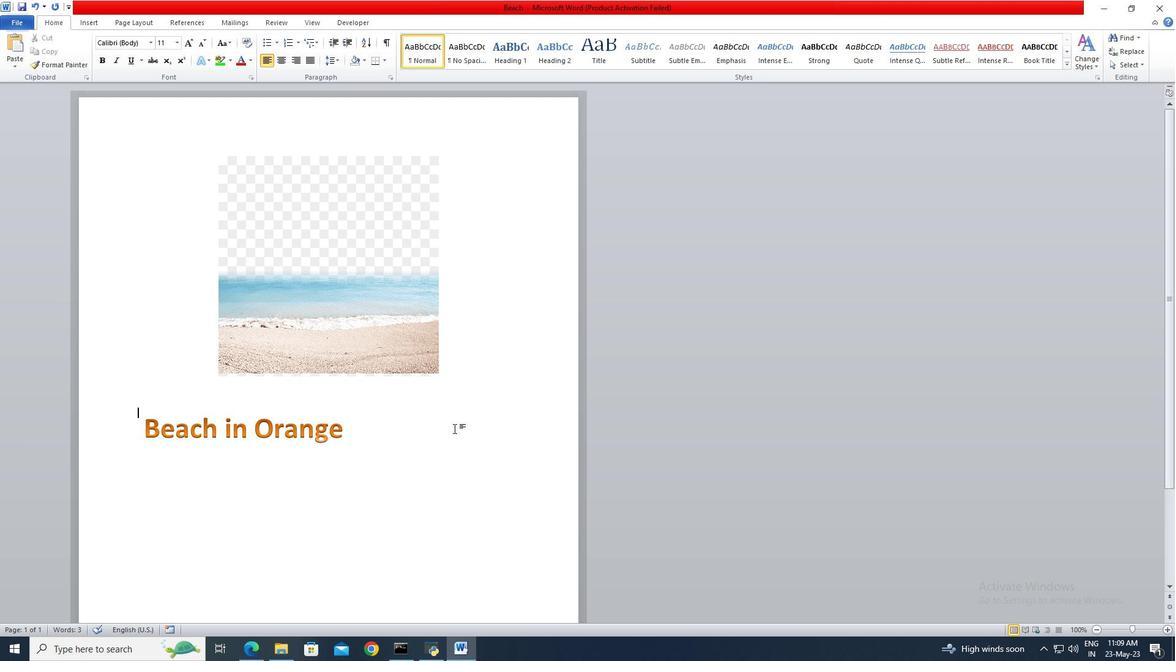 
Action: Mouse pressed left at (208, 137)
Screenshot: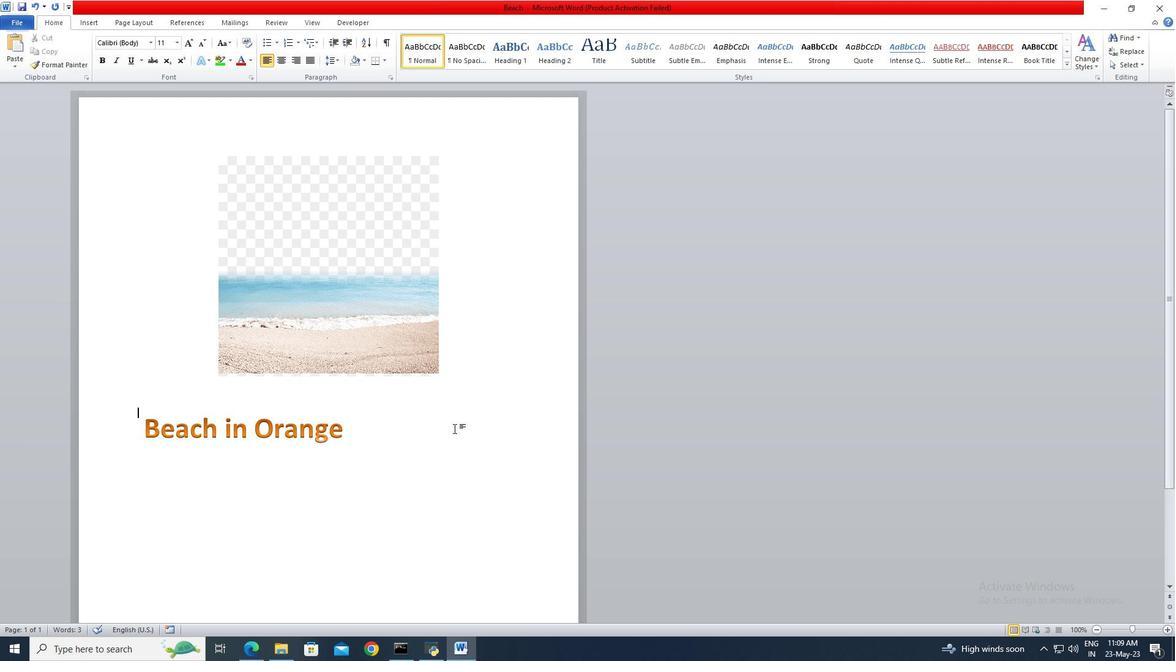 
Action: Mouse moved to (323, 250)
Screenshot: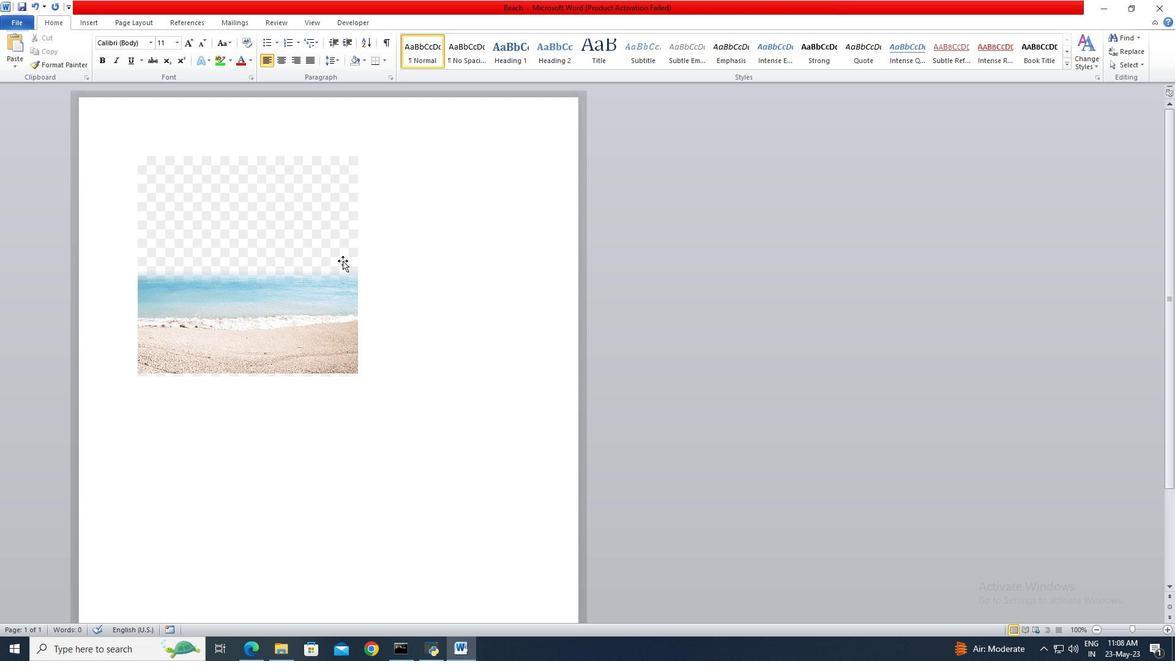 
Action: Mouse pressed left at (323, 250)
Screenshot: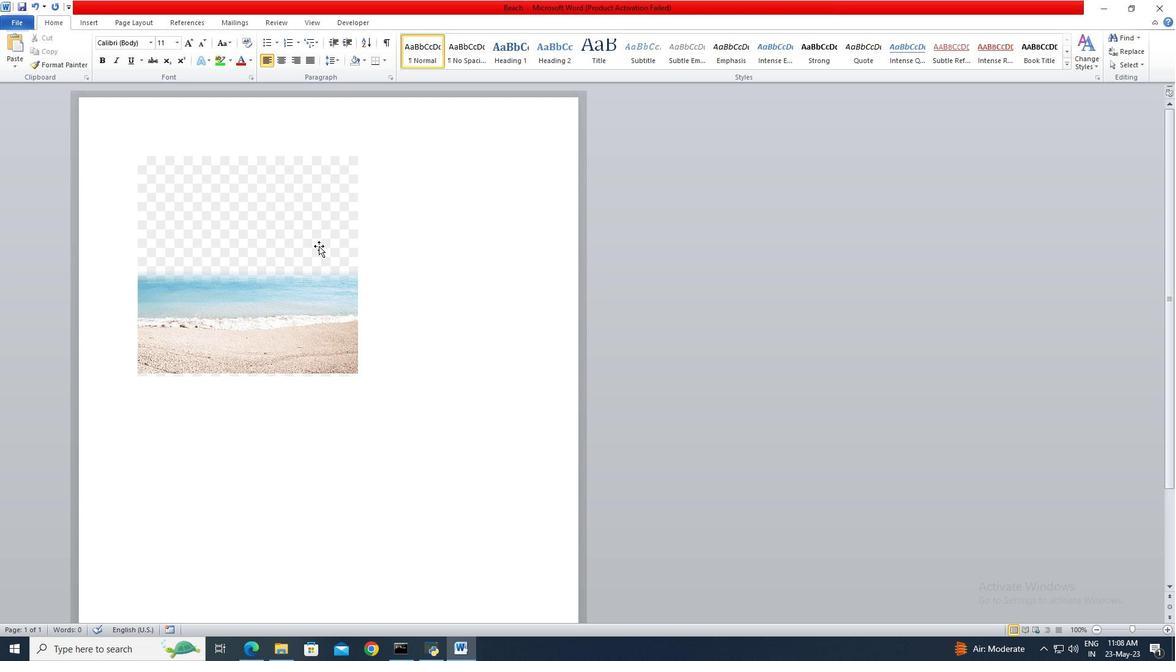 
Action: Mouse moved to (289, 71)
Screenshot: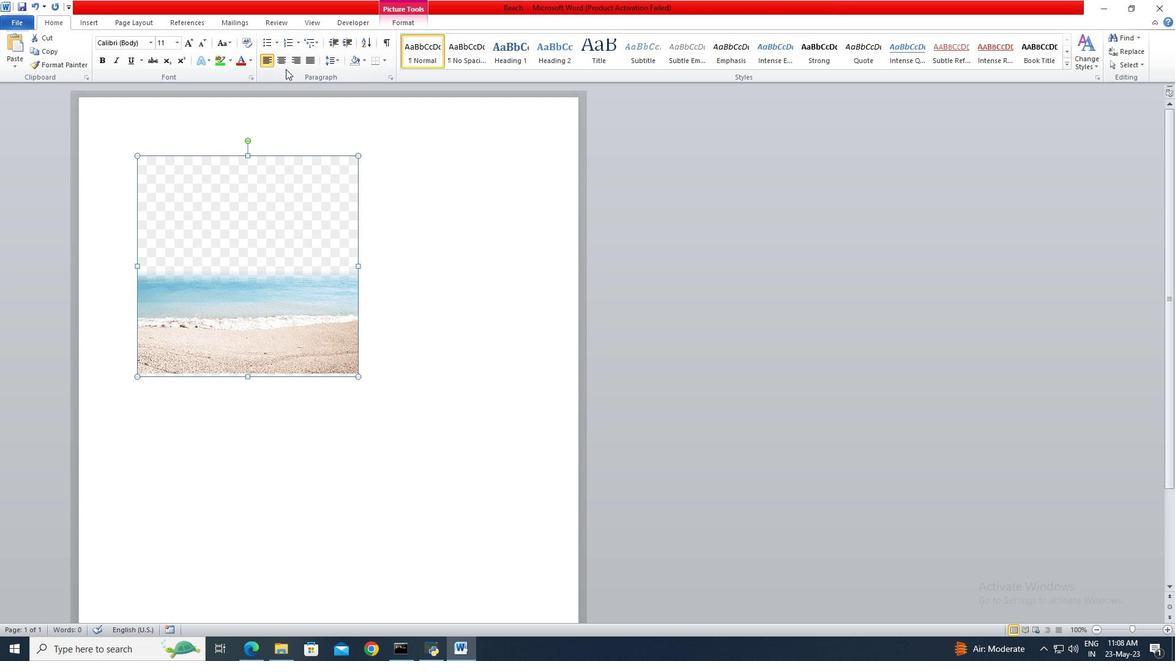 
Action: Mouse pressed left at (289, 71)
Screenshot: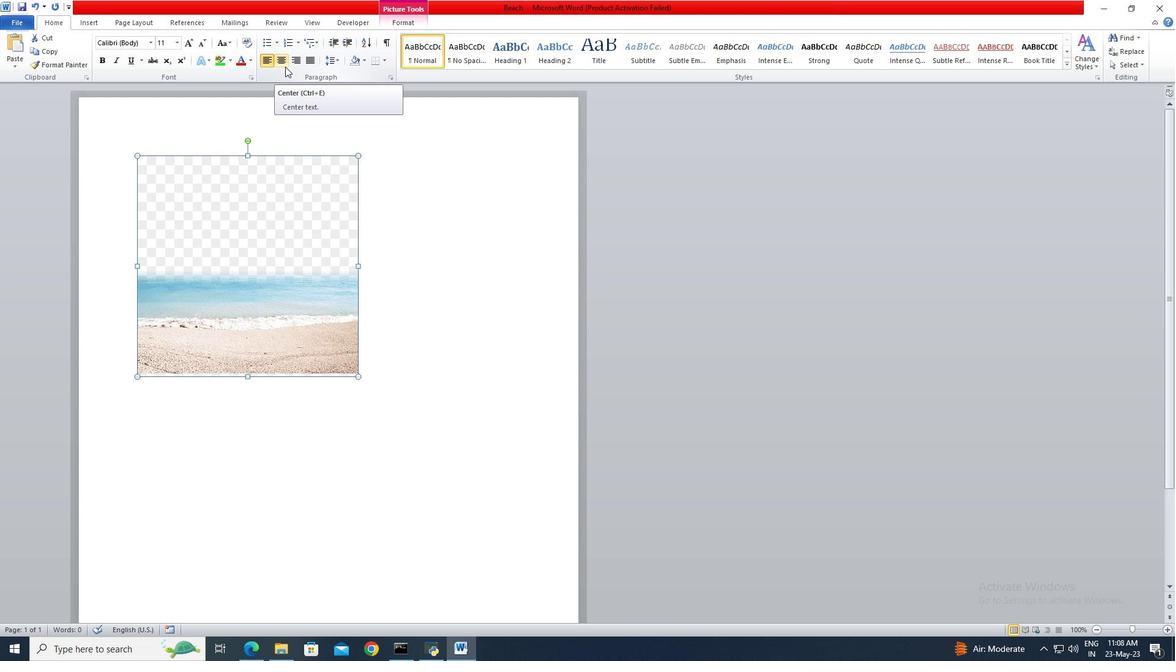 
Action: Mouse moved to (269, 443)
Screenshot: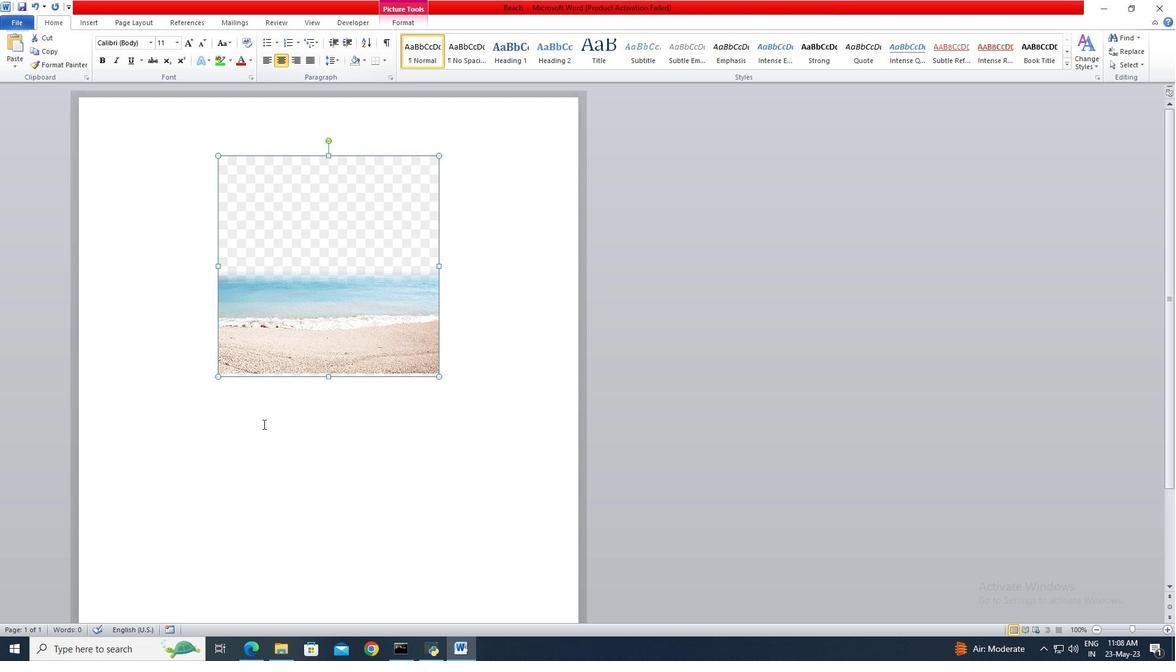 
Action: Mouse pressed left at (269, 443)
Screenshot: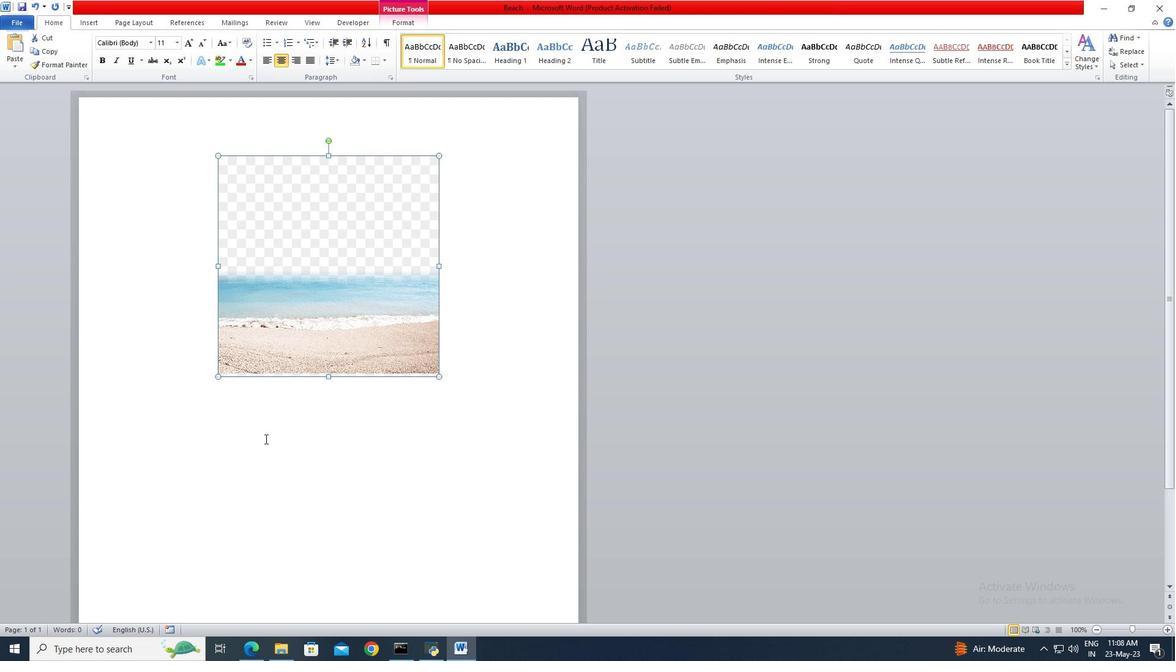 
Action: Mouse pressed left at (269, 443)
Screenshot: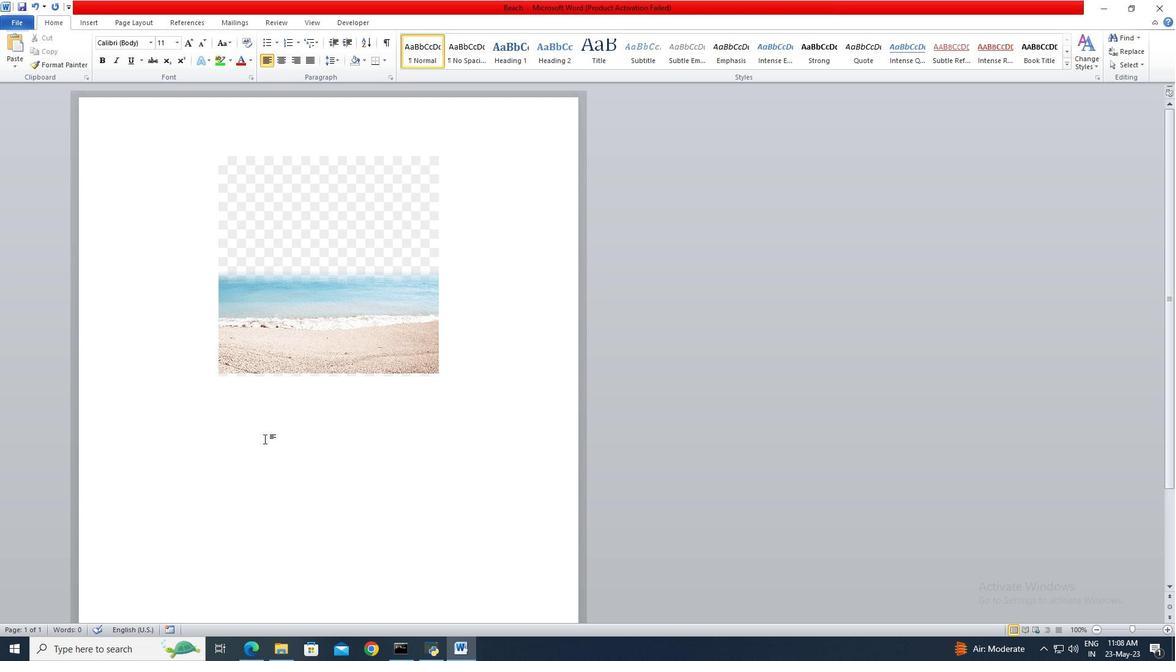 
Action: Mouse moved to (99, 32)
Screenshot: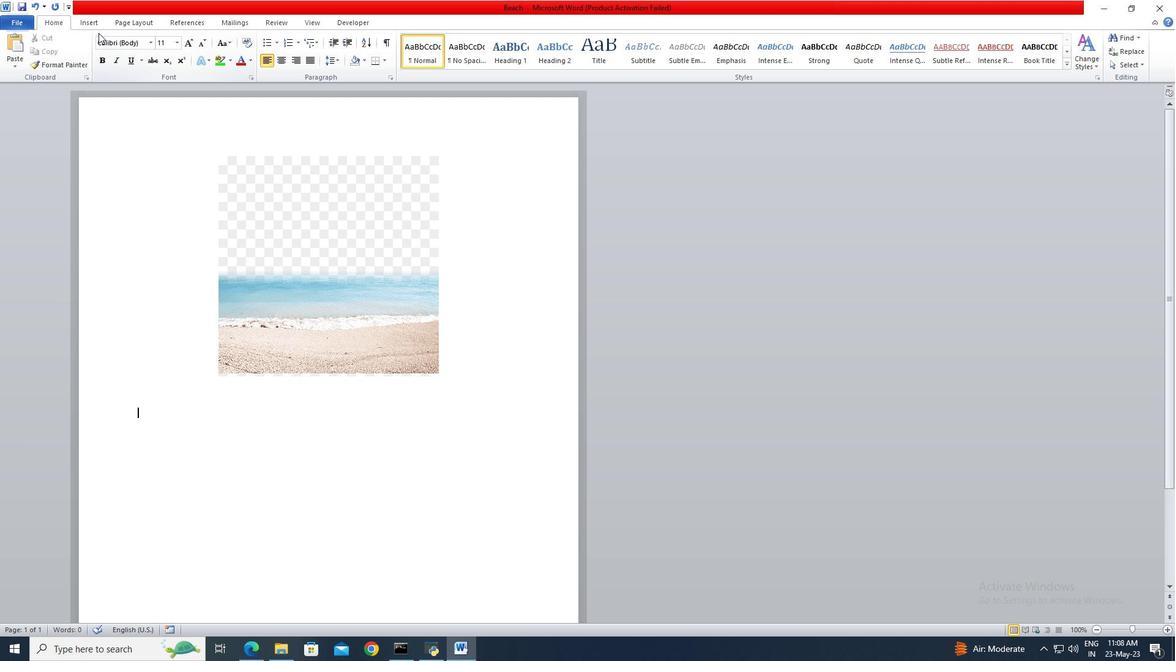 
Action: Mouse pressed left at (99, 32)
Screenshot: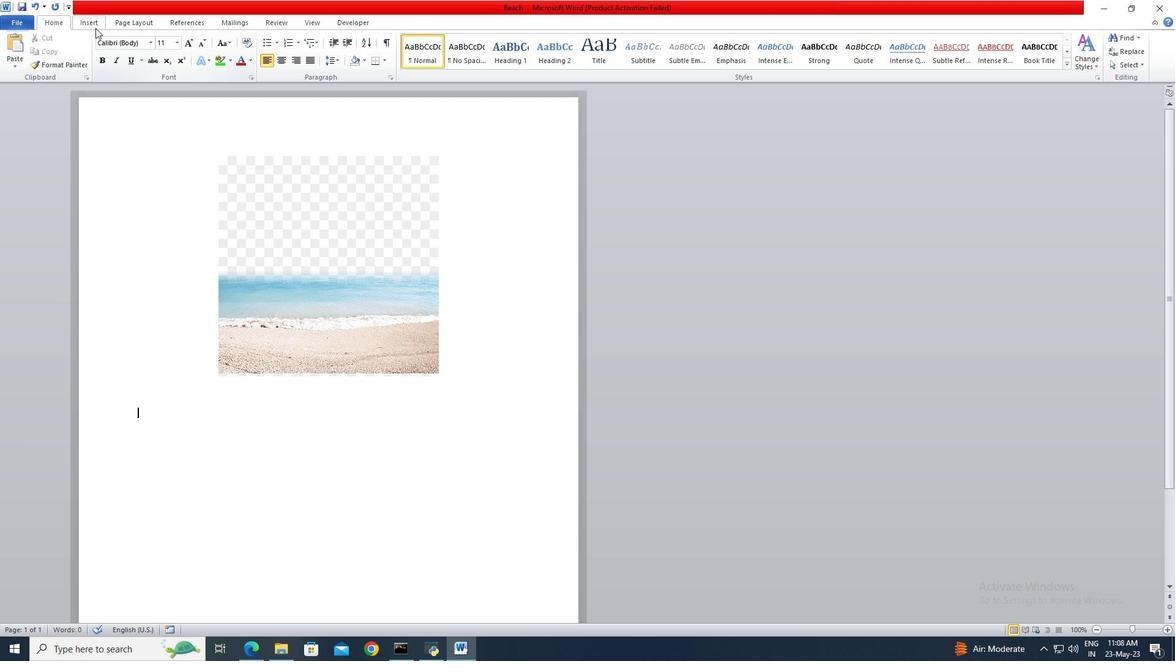 
Action: Mouse moved to (576, 63)
Screenshot: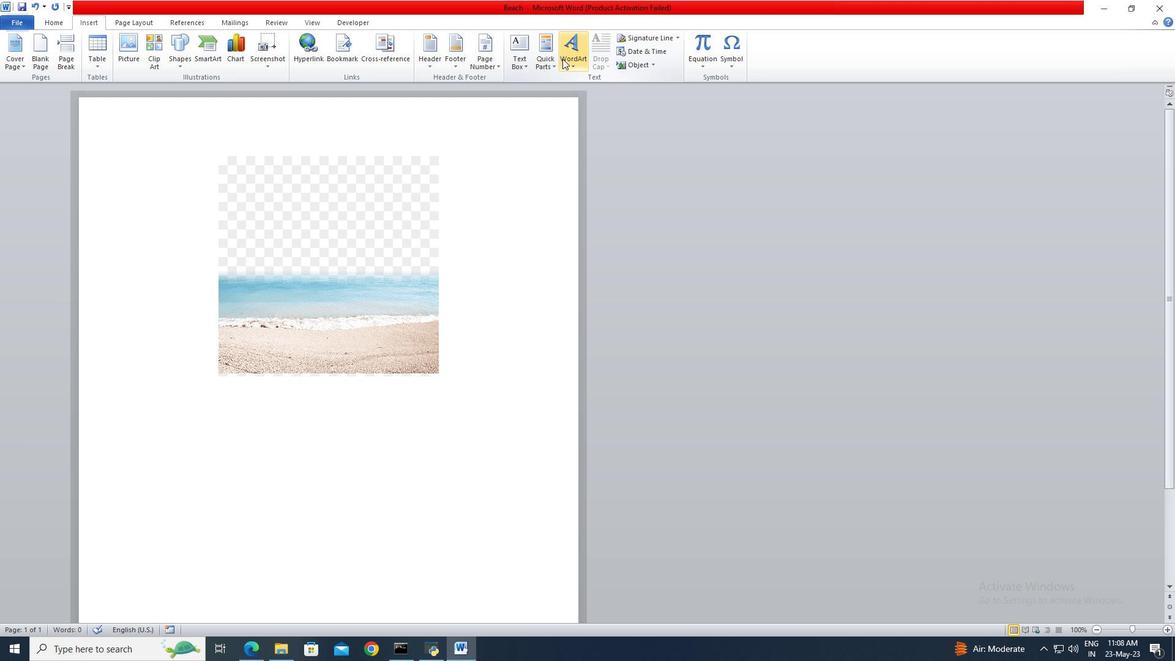 
Action: Mouse pressed left at (576, 63)
Screenshot: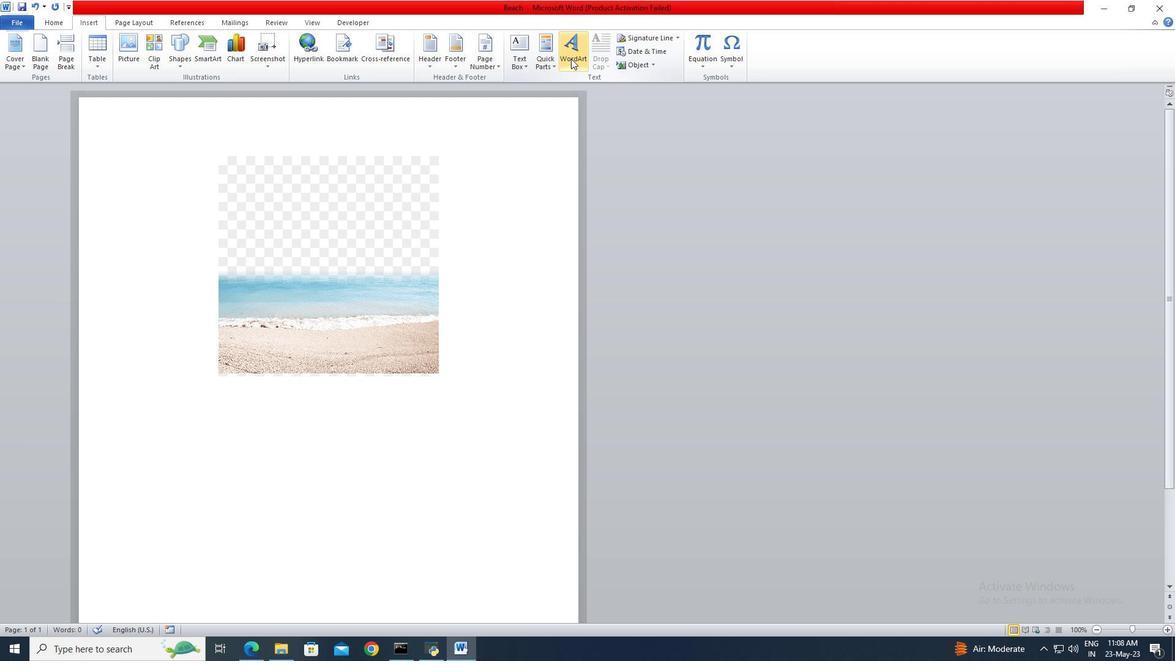 
Action: Mouse moved to (613, 192)
Screenshot: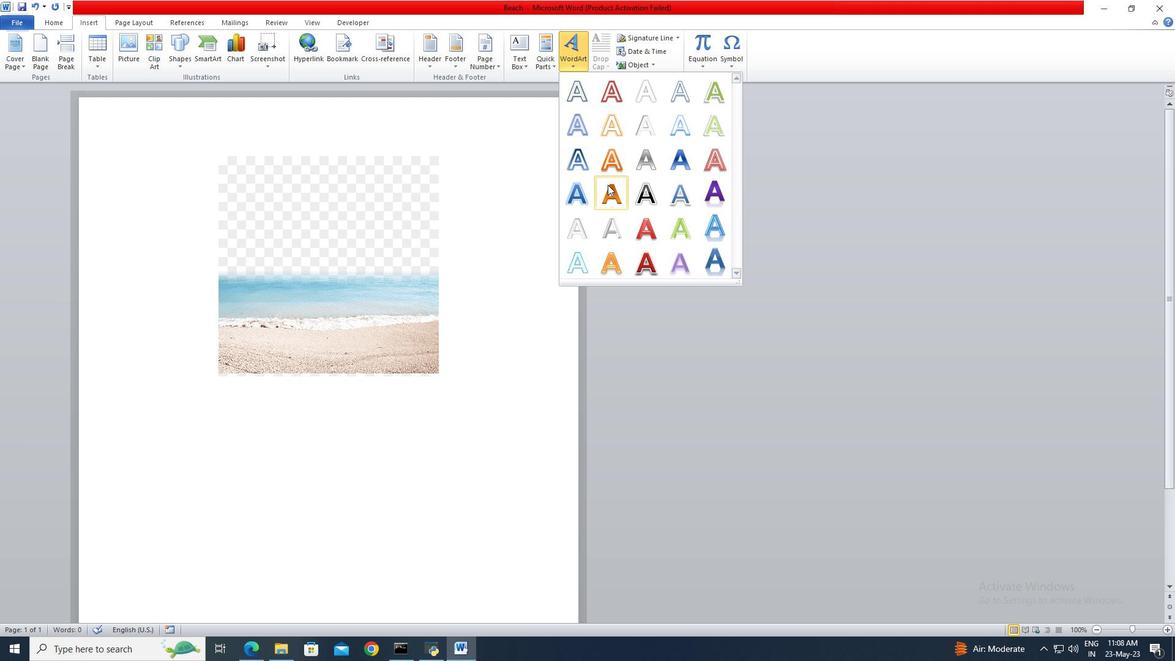 
Action: Mouse pressed left at (613, 192)
Screenshot: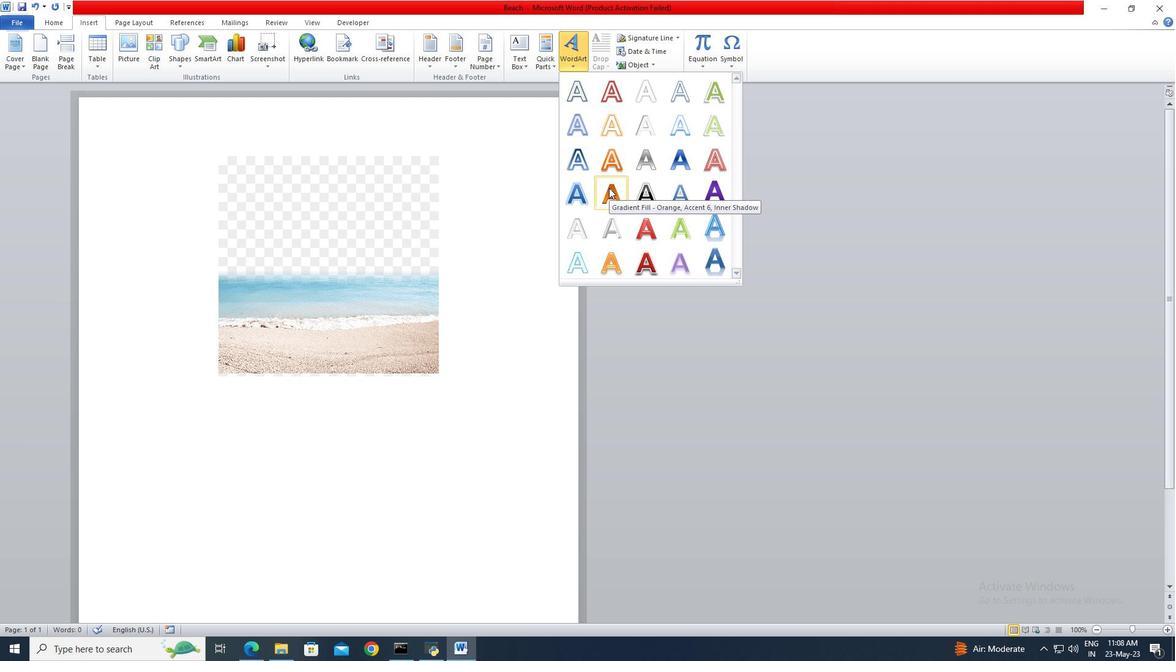 
Action: Key pressed <Key.shift>Beach<Key.space>in<Key.space><Key.shift>Orange<Key.tab>
Screenshot: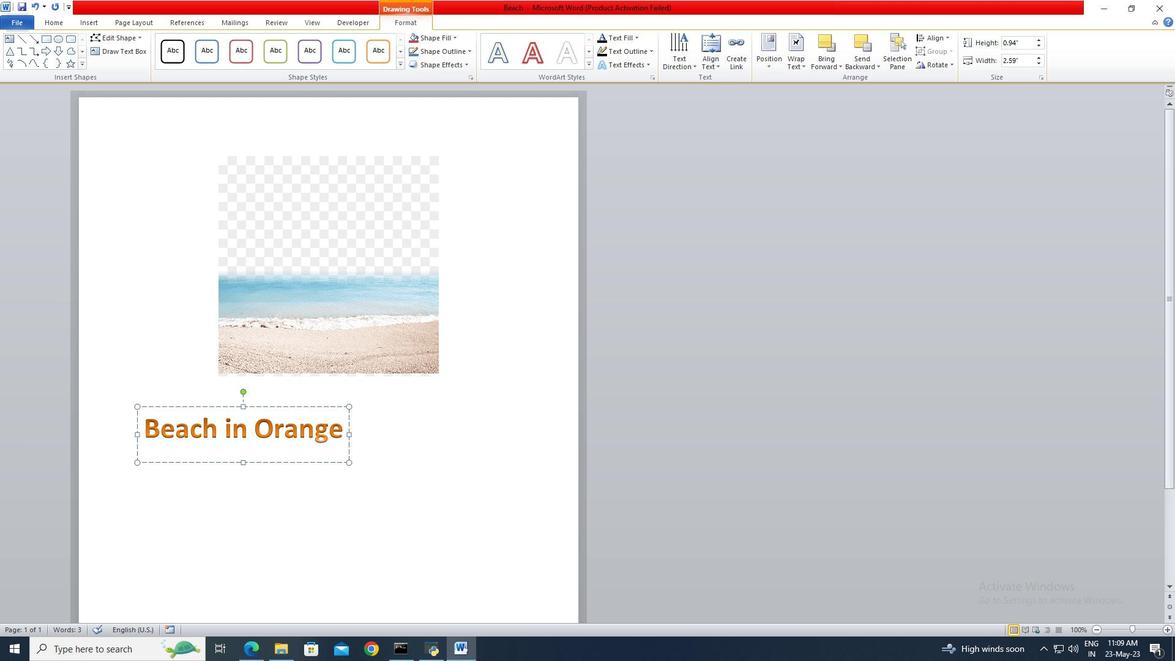 
Action: Mouse moved to (458, 429)
Screenshot: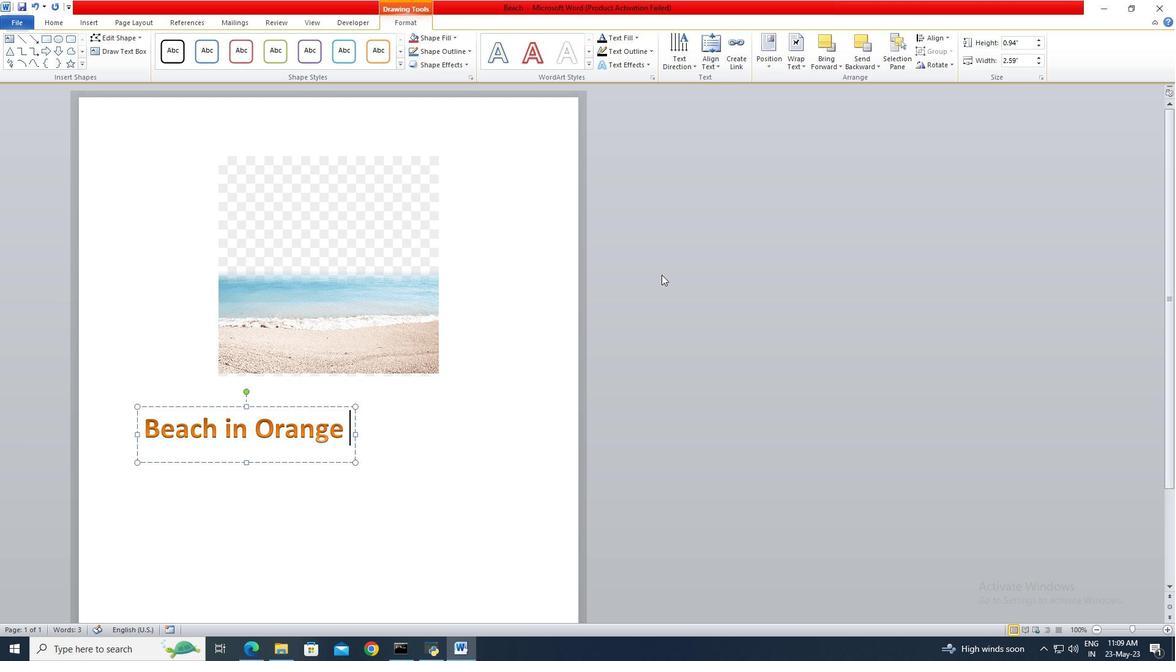 
Action: Key pressed <Key.backspace>
Screenshot: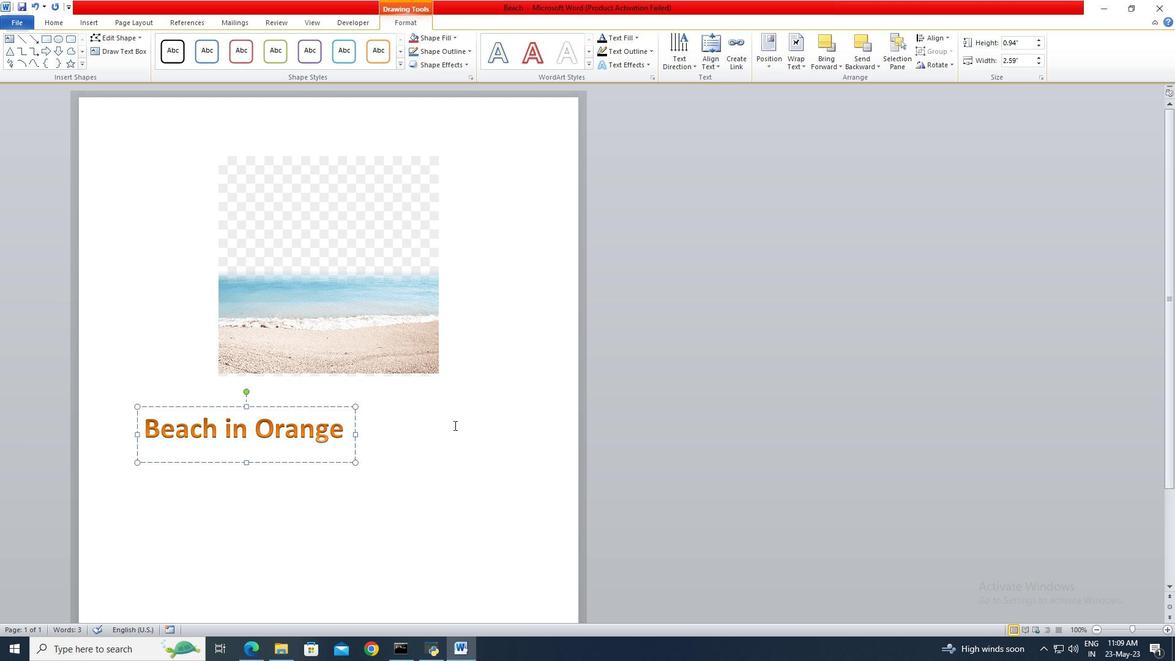 
Action: Mouse moved to (459, 432)
Screenshot: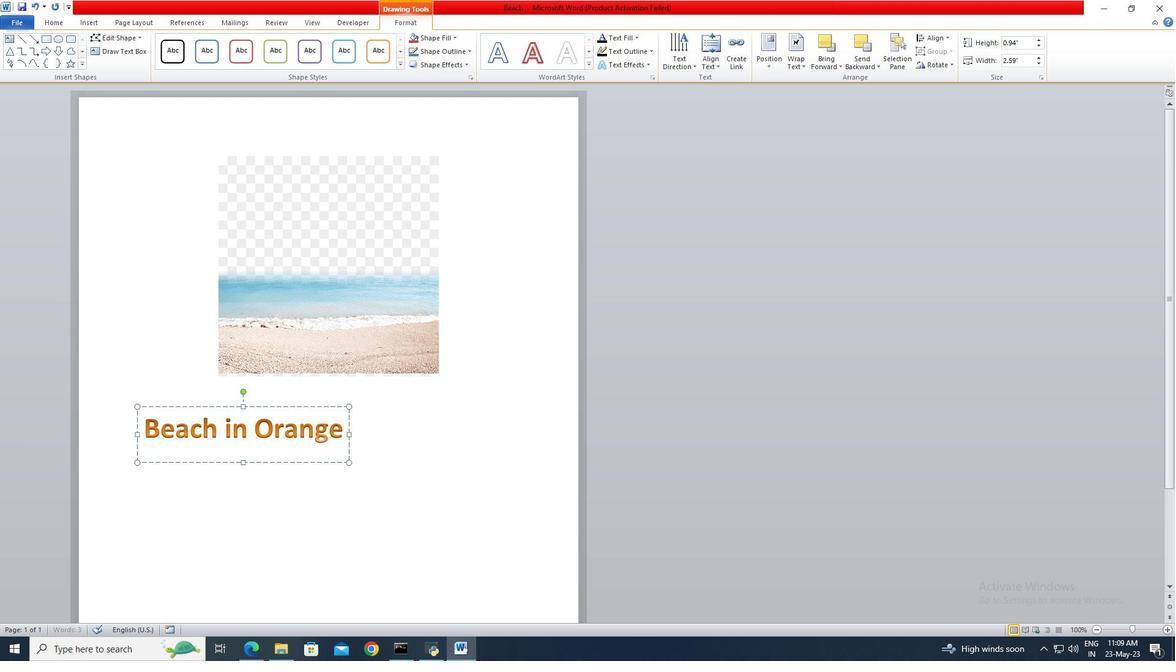 
Action: Mouse pressed left at (459, 432)
Screenshot: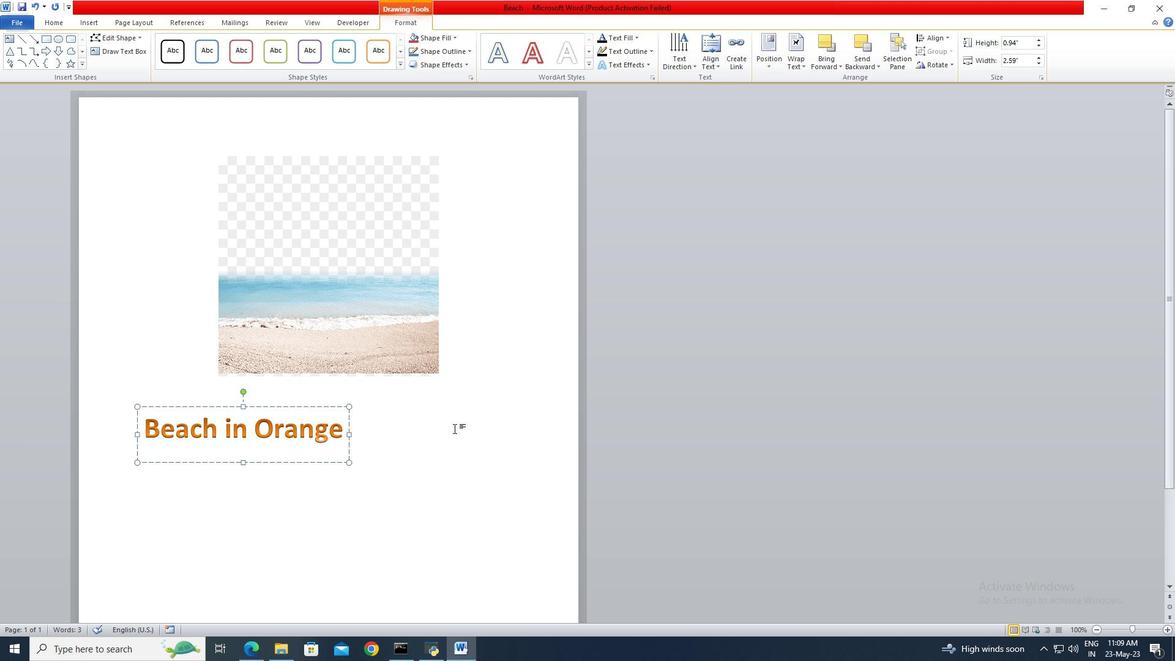 
